 Task: Find a place to stay in Berroughia, Algeria from 12th to 16th July for 8 guests, with a price range of ₹10,000 to ₹16,000, and amenities including WiFi, free parking, and TV.
Action: Mouse moved to (505, 100)
Screenshot: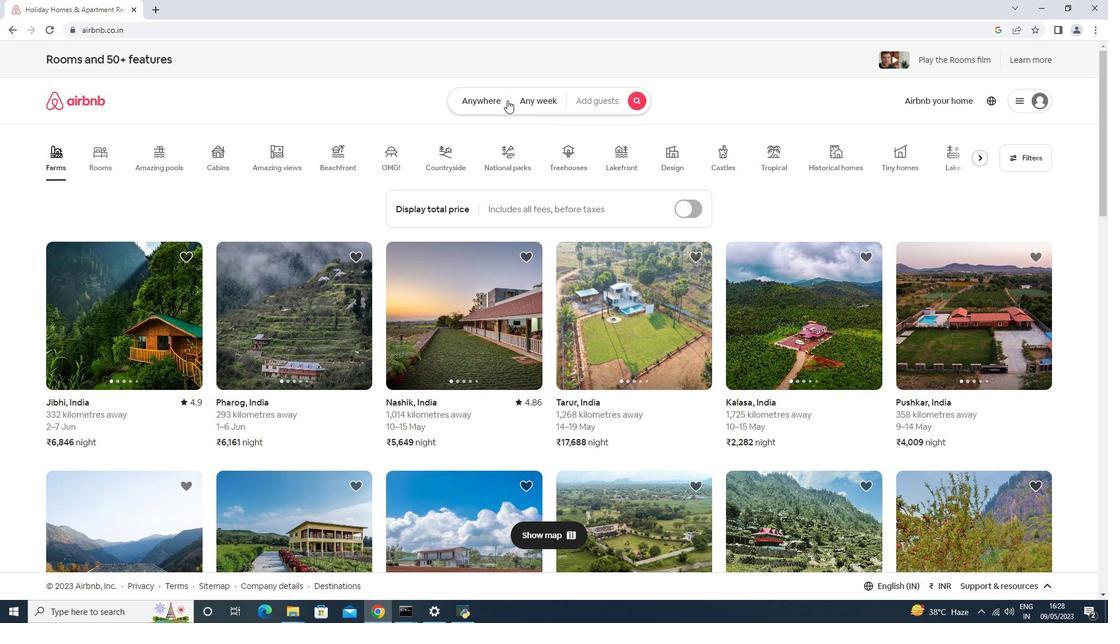 
Action: Mouse pressed left at (505, 100)
Screenshot: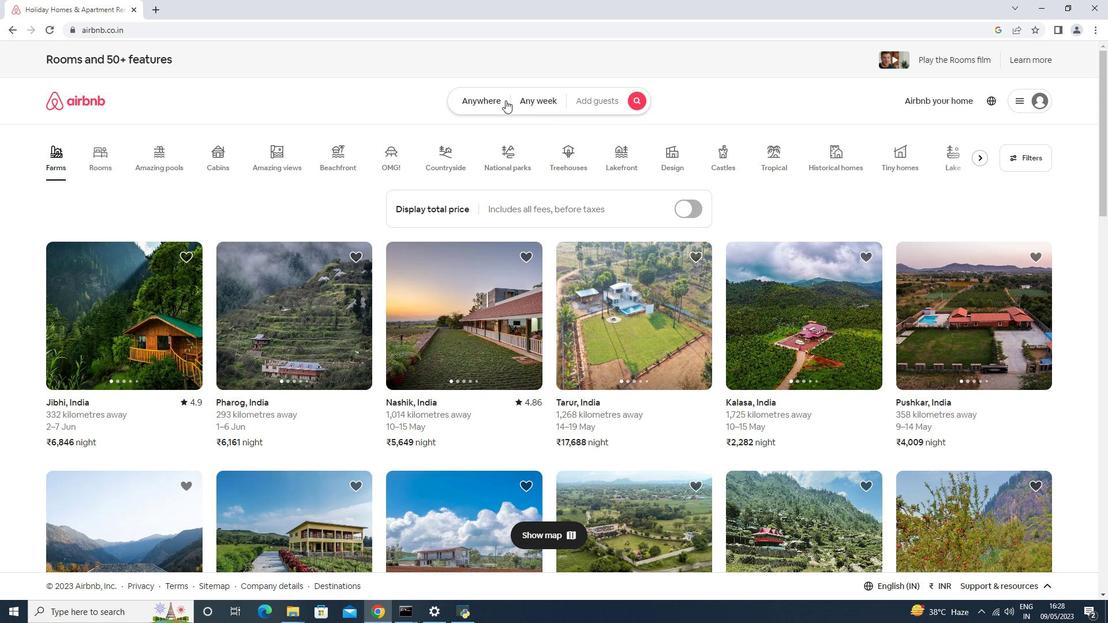
Action: Mouse moved to (421, 147)
Screenshot: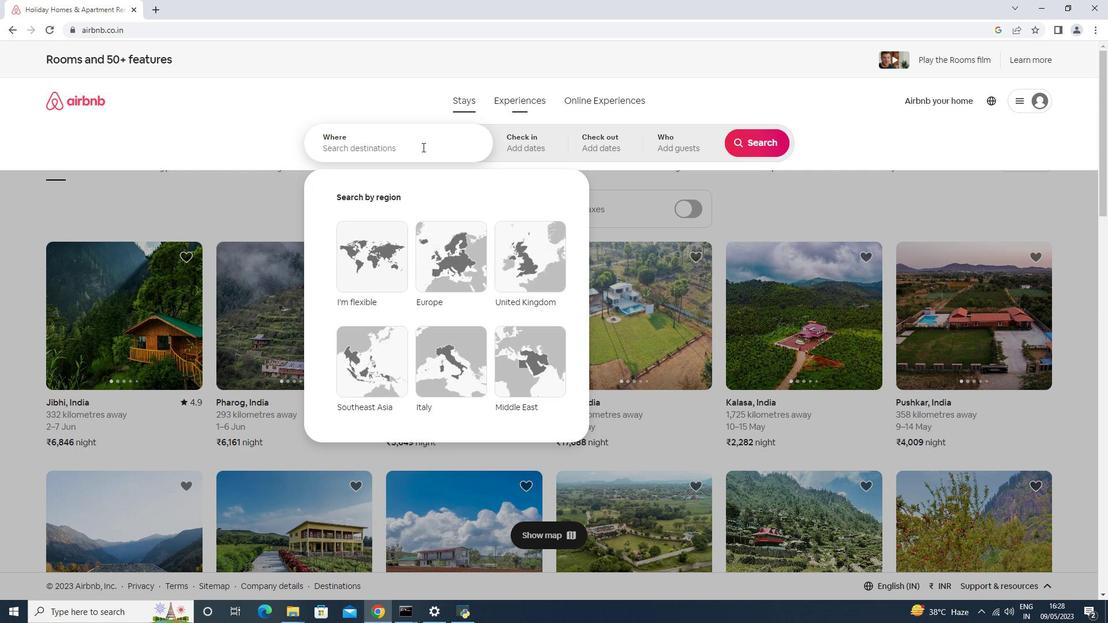
Action: Mouse pressed left at (421, 147)
Screenshot: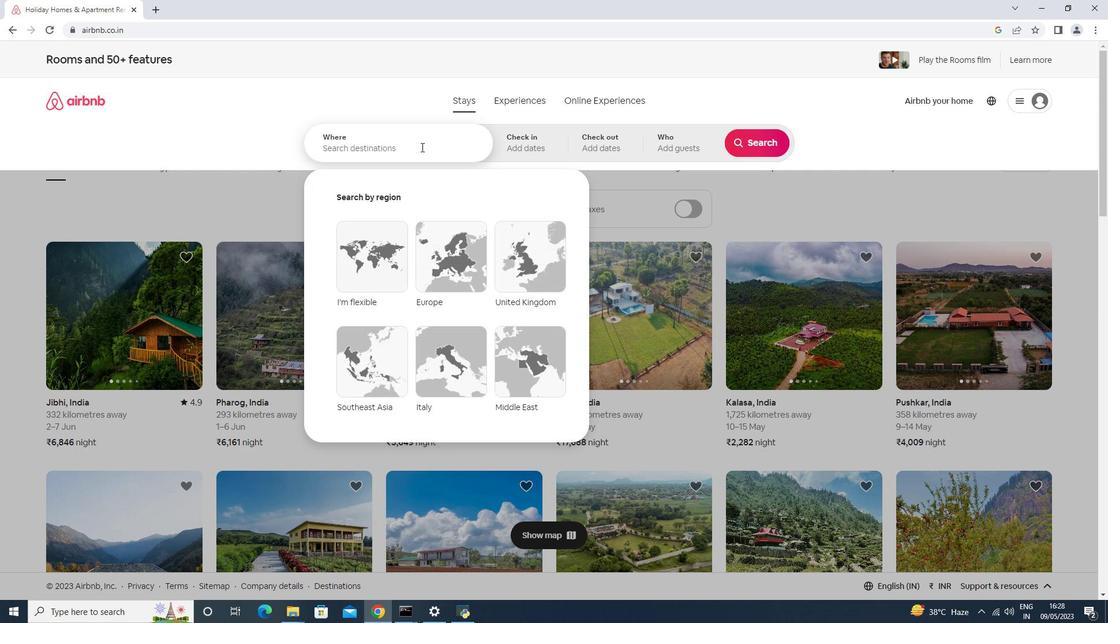 
Action: Key pressed <Key.shift>Berroughj<Key.backspace>ia,<Key.space><Key.shift><Key.shift><Key.shift><Key.shift><Key.shift><Key.shift><Key.shift>Algeria<Key.down><Key.enter>
Screenshot: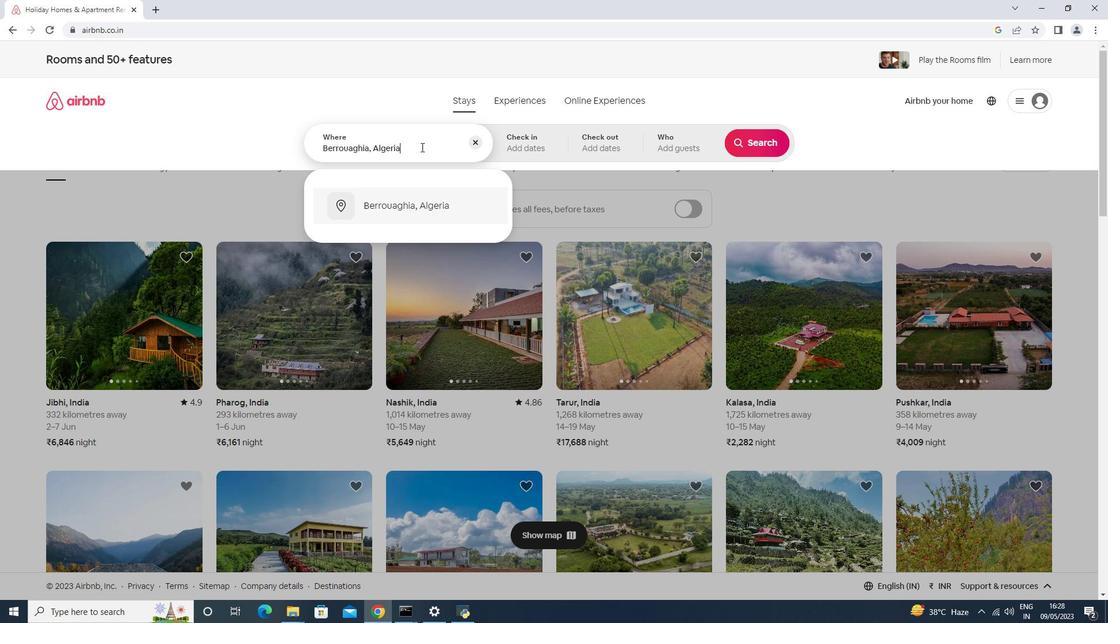 
Action: Mouse moved to (749, 236)
Screenshot: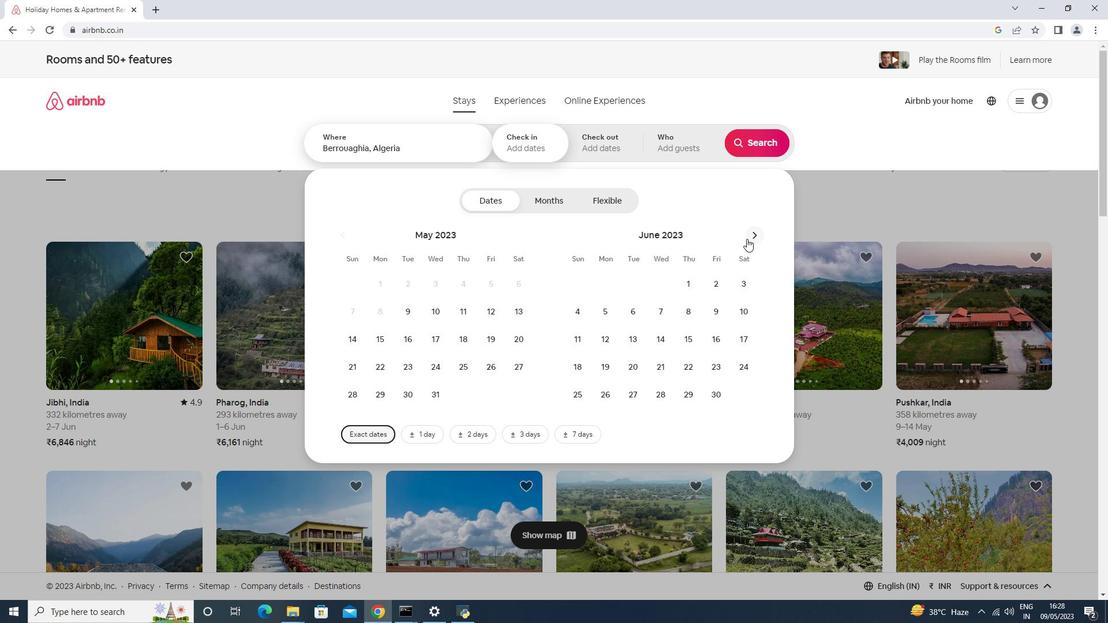 
Action: Mouse pressed left at (749, 236)
Screenshot: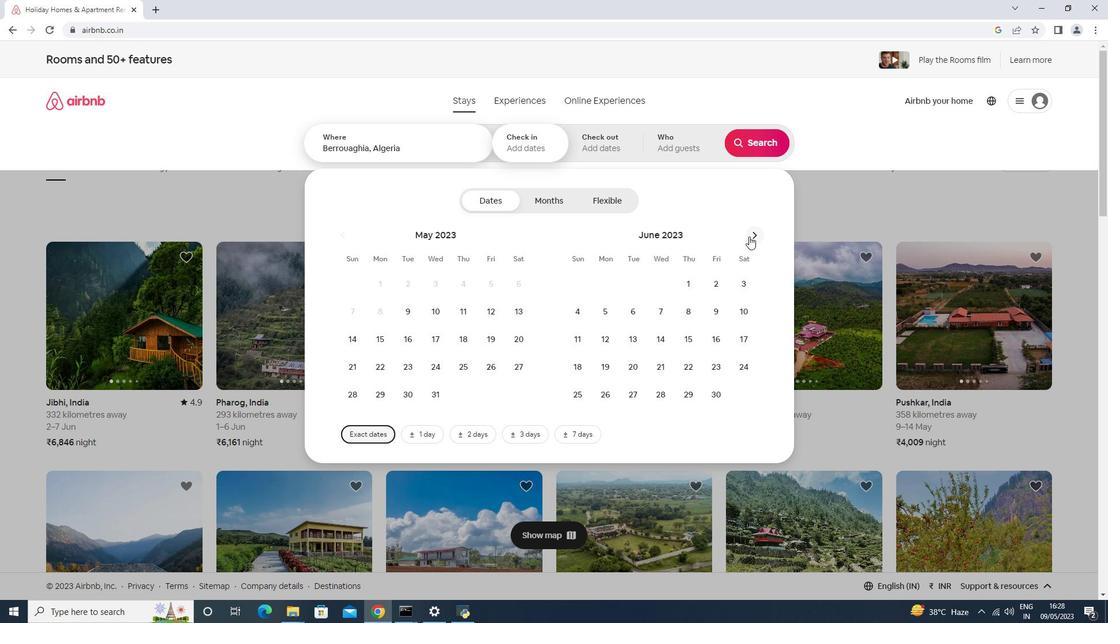 
Action: Mouse moved to (652, 336)
Screenshot: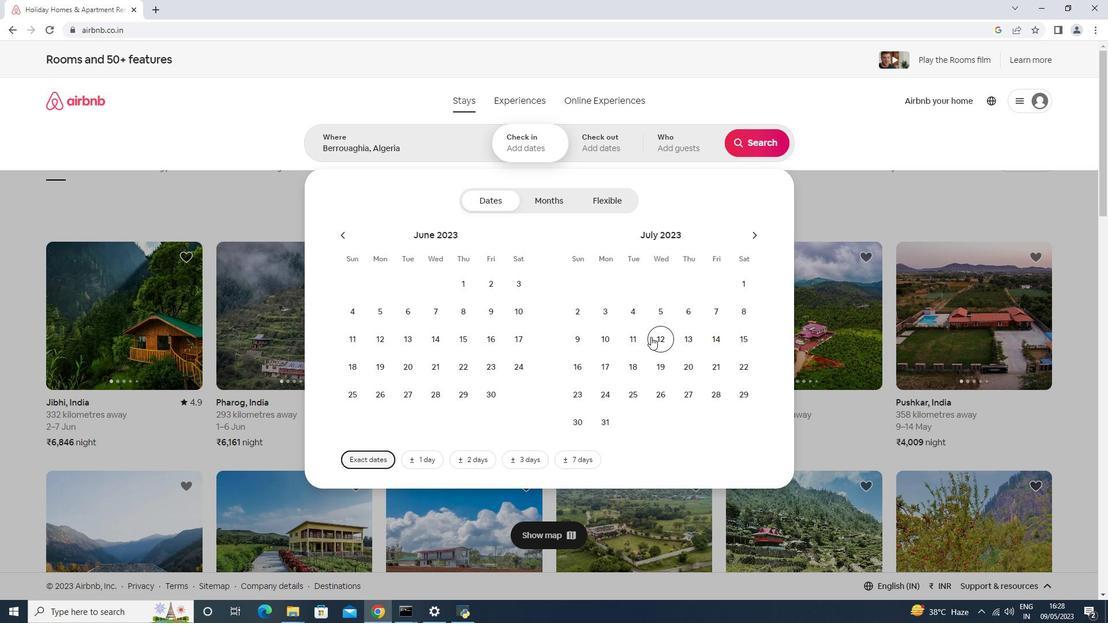 
Action: Mouse pressed left at (652, 336)
Screenshot: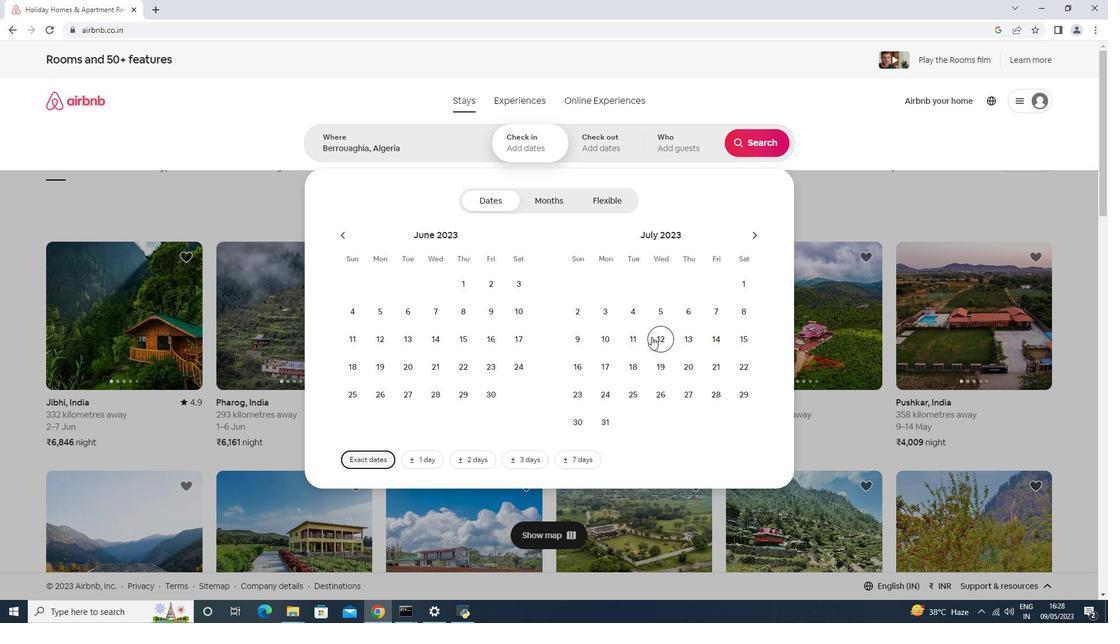 
Action: Mouse moved to (569, 361)
Screenshot: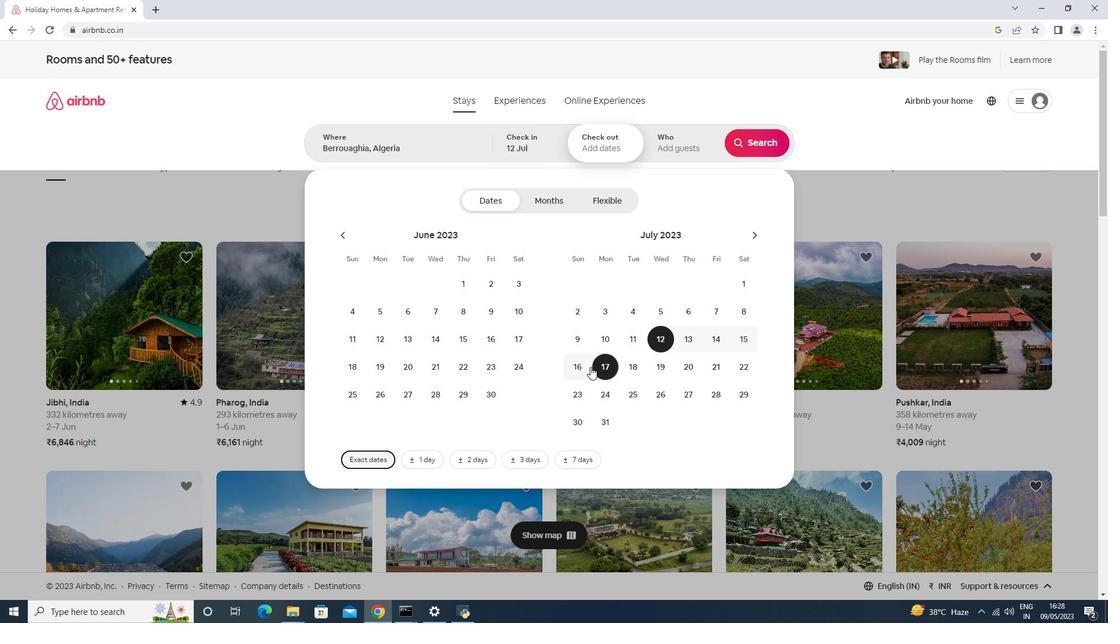 
Action: Mouse pressed left at (569, 361)
Screenshot: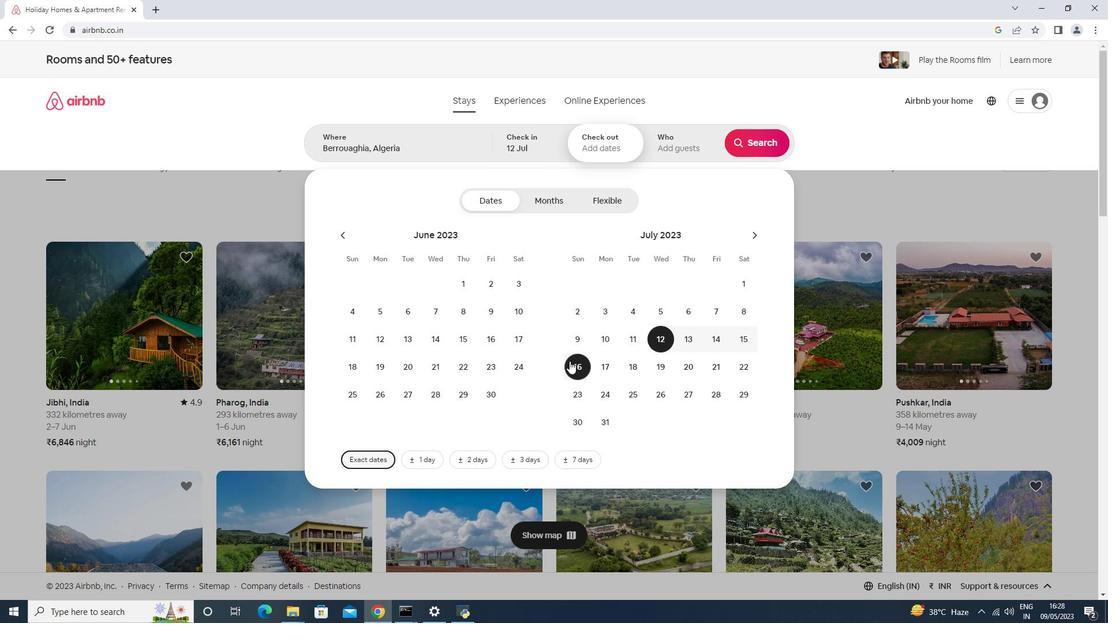 
Action: Mouse moved to (672, 152)
Screenshot: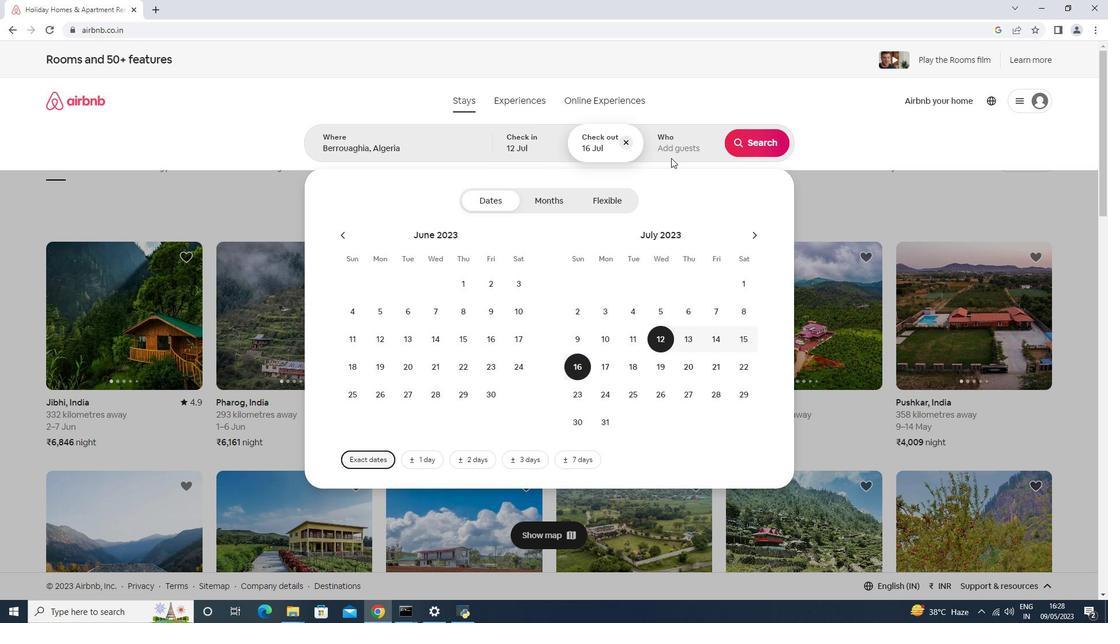 
Action: Mouse pressed left at (672, 152)
Screenshot: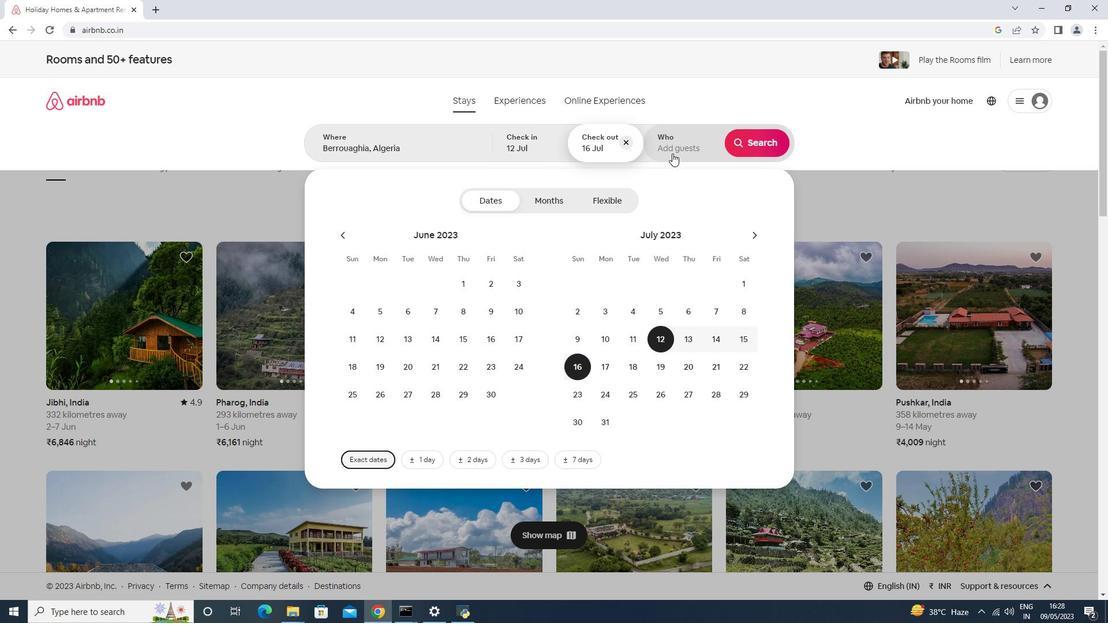 
Action: Mouse moved to (764, 203)
Screenshot: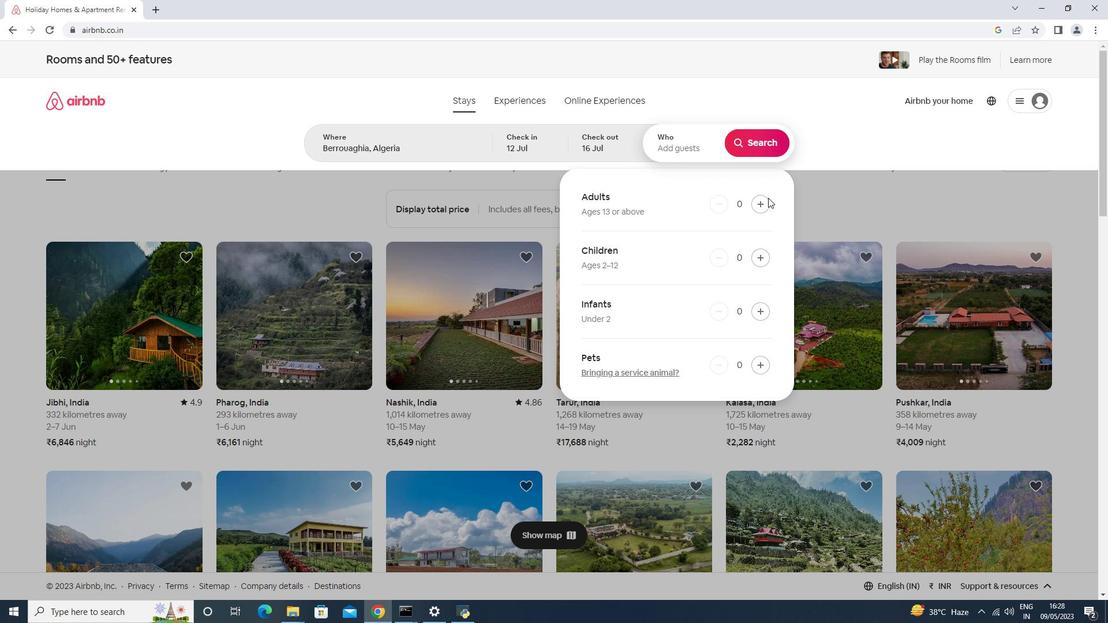 
Action: Mouse pressed left at (764, 203)
Screenshot: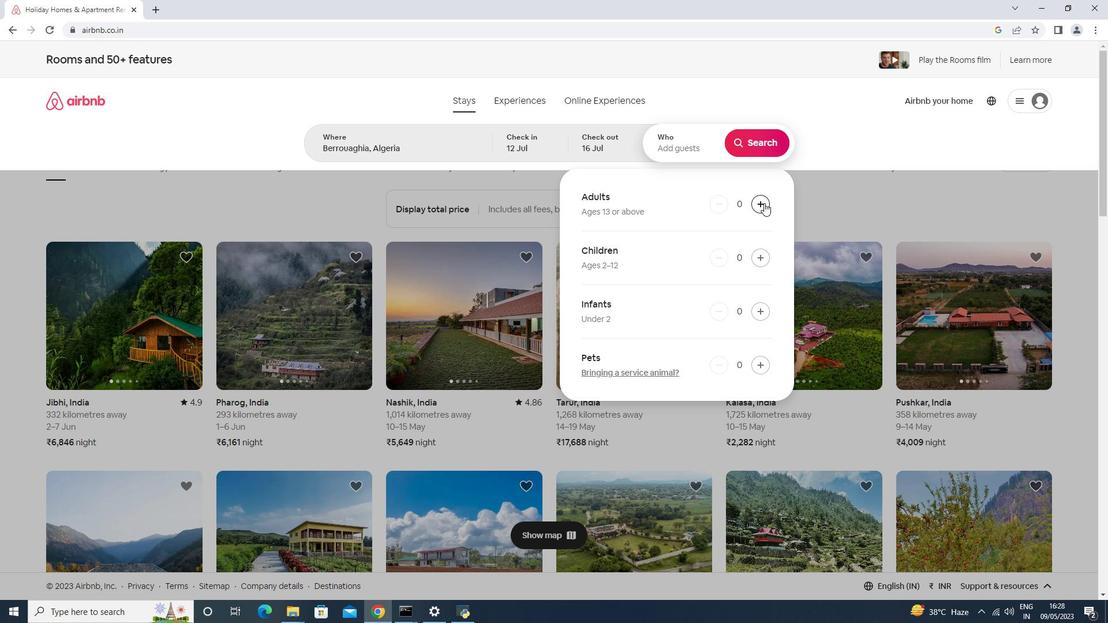 
Action: Mouse pressed left at (764, 203)
Screenshot: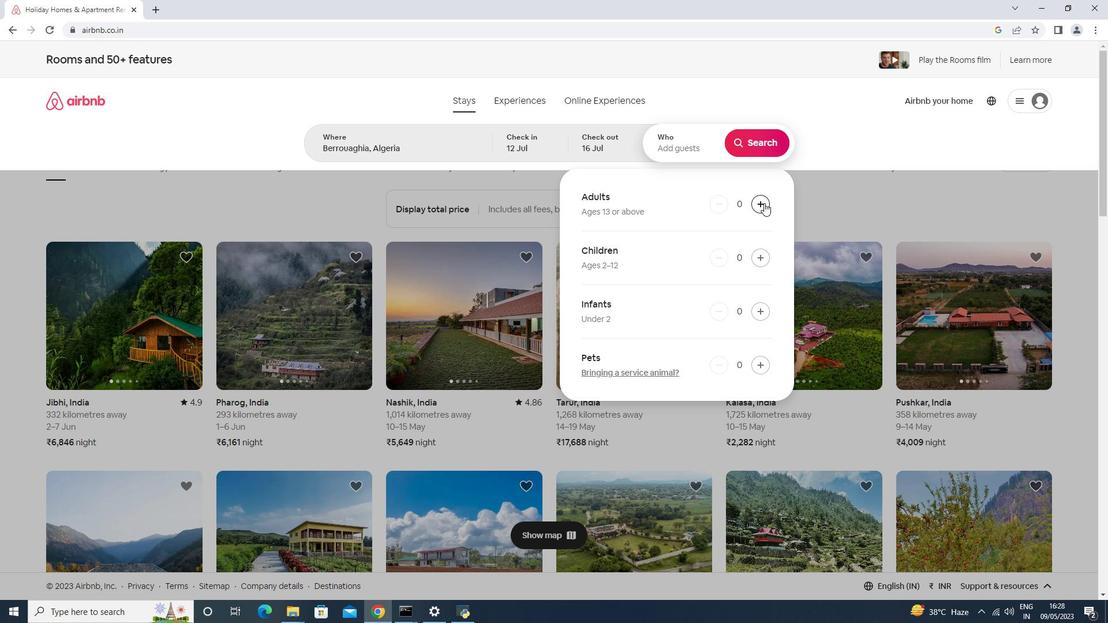 
Action: Mouse pressed left at (764, 203)
Screenshot: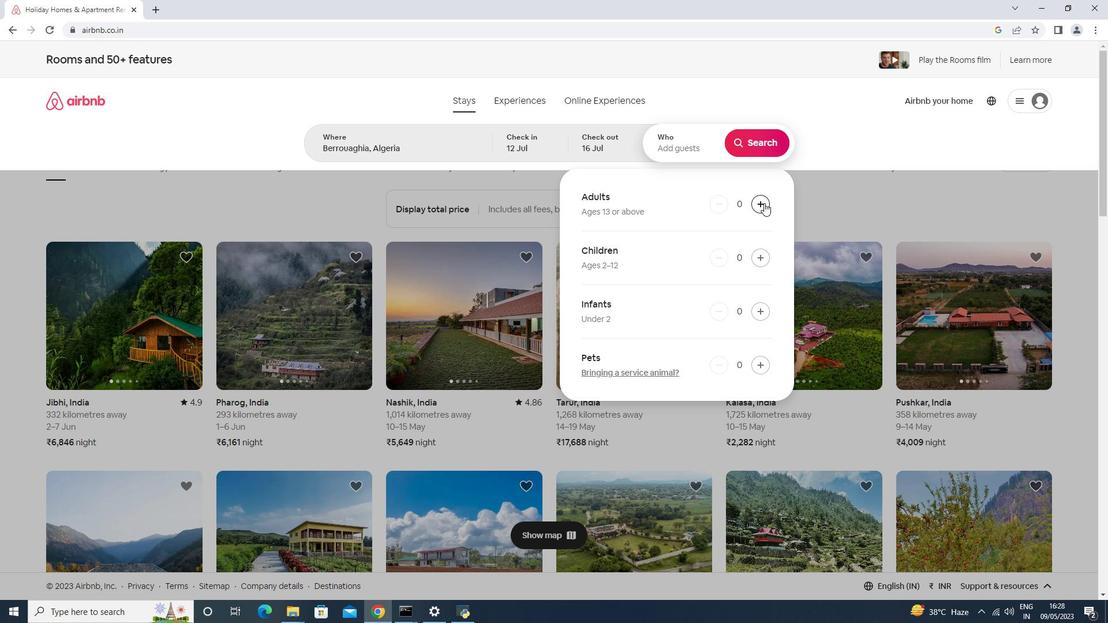
Action: Mouse pressed left at (764, 203)
Screenshot: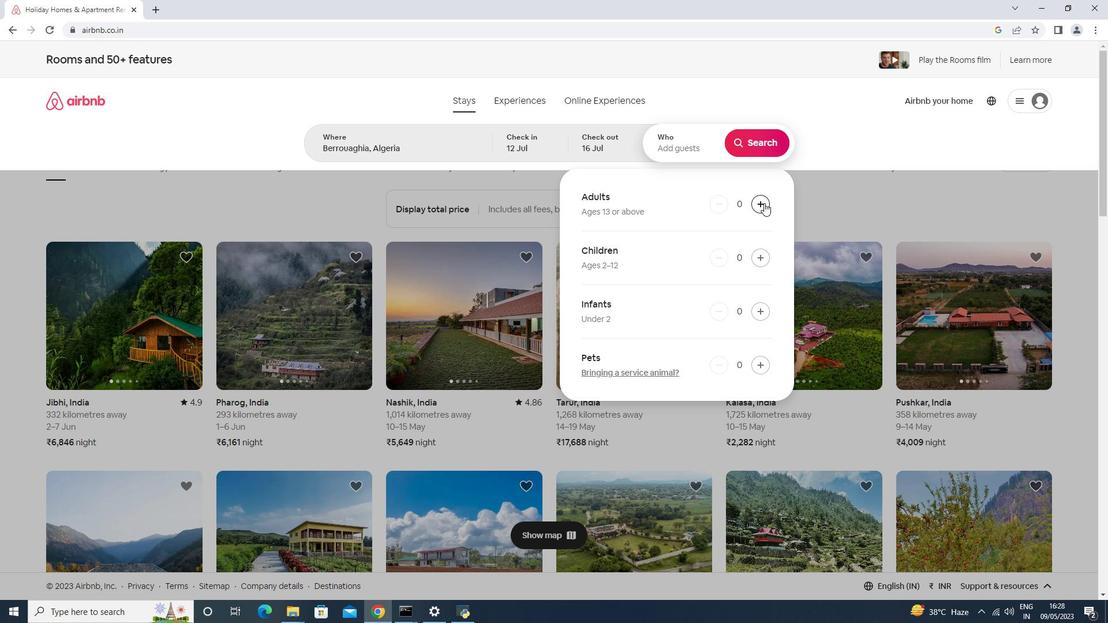 
Action: Mouse pressed left at (764, 203)
Screenshot: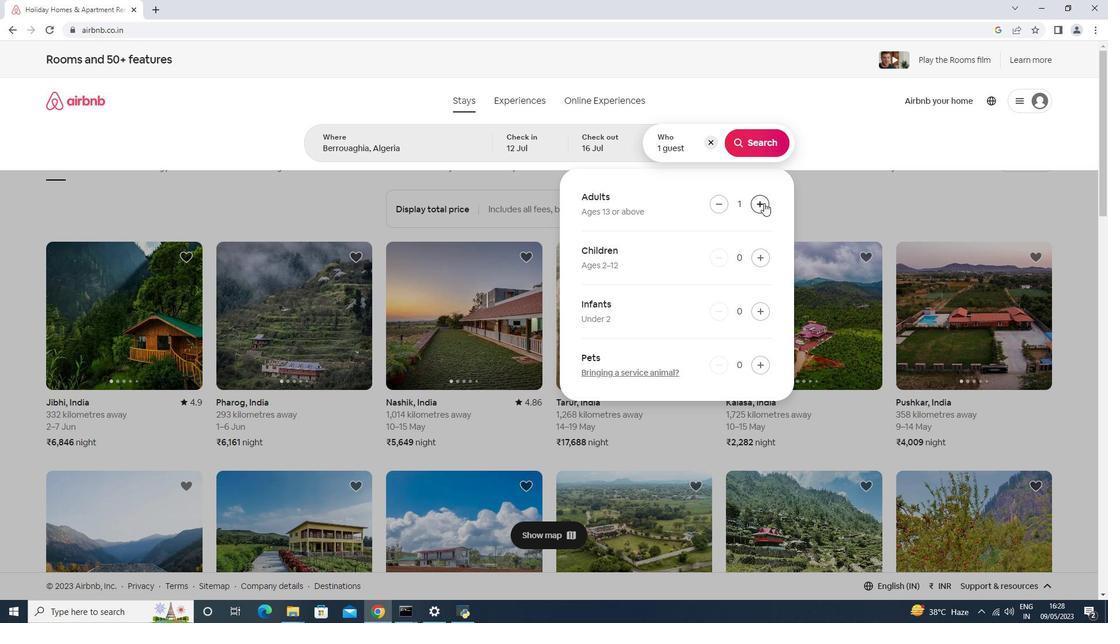 
Action: Mouse pressed left at (764, 203)
Screenshot: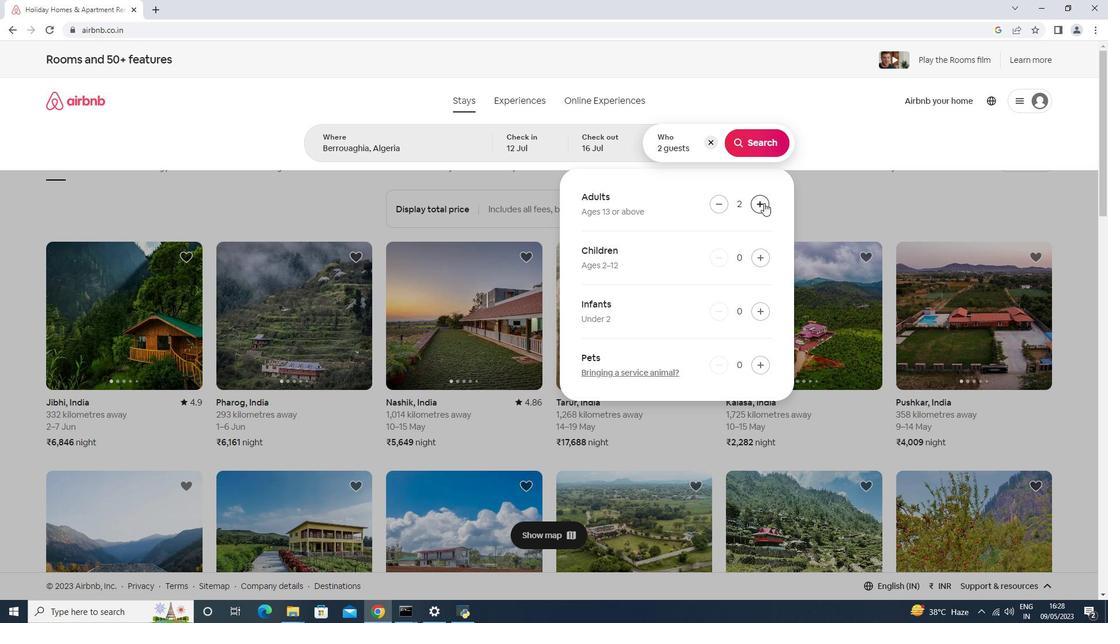 
Action: Mouse pressed left at (764, 203)
Screenshot: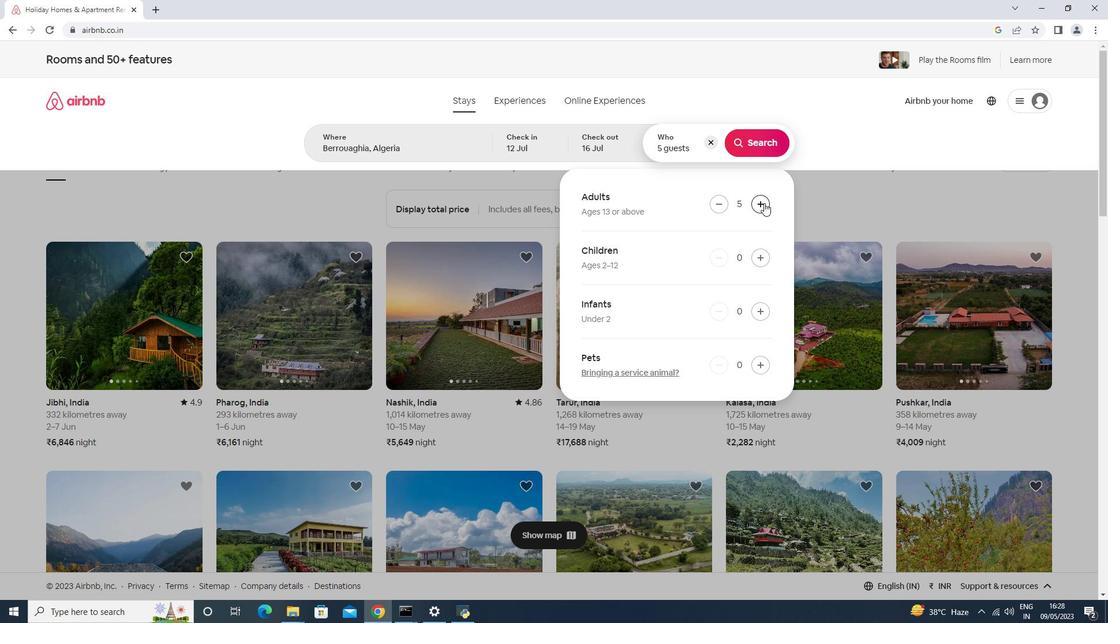 
Action: Mouse pressed left at (764, 203)
Screenshot: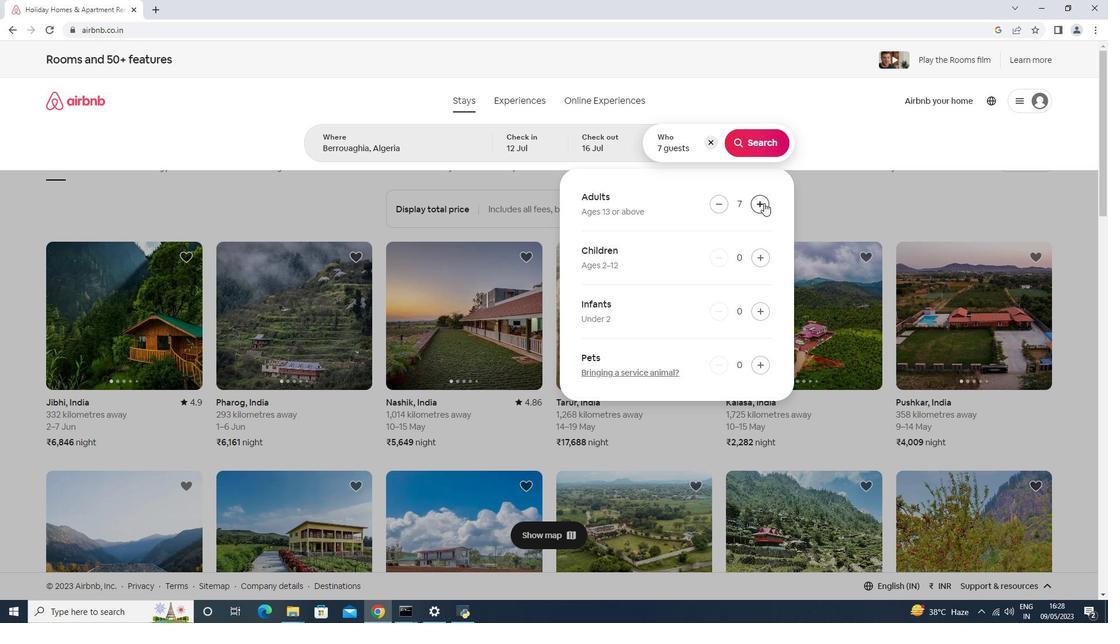 
Action: Mouse moved to (759, 148)
Screenshot: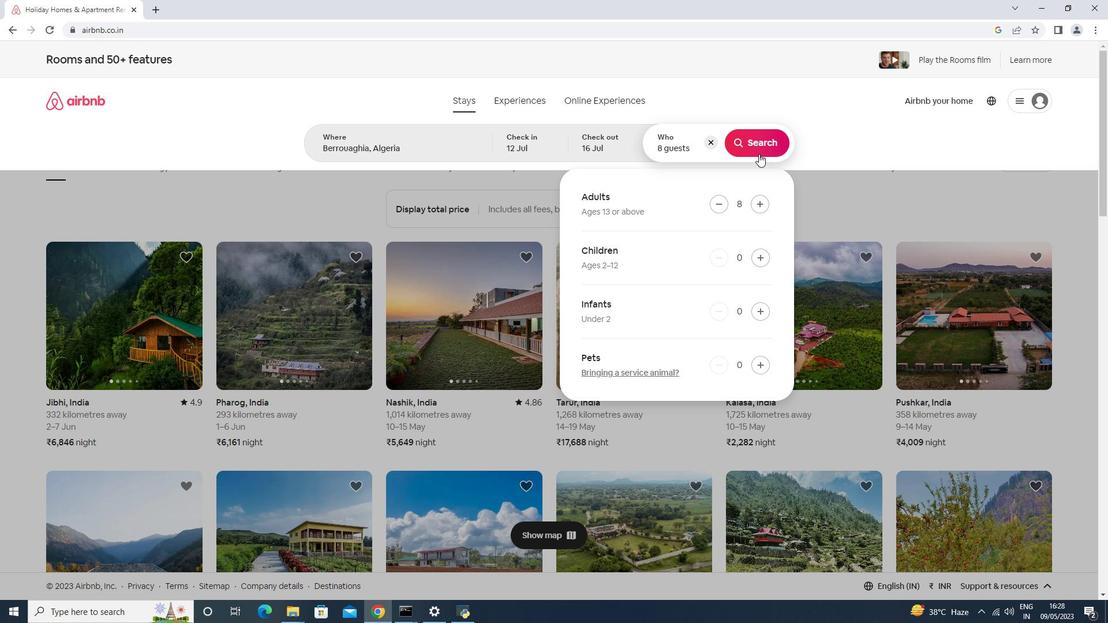 
Action: Mouse pressed left at (759, 148)
Screenshot: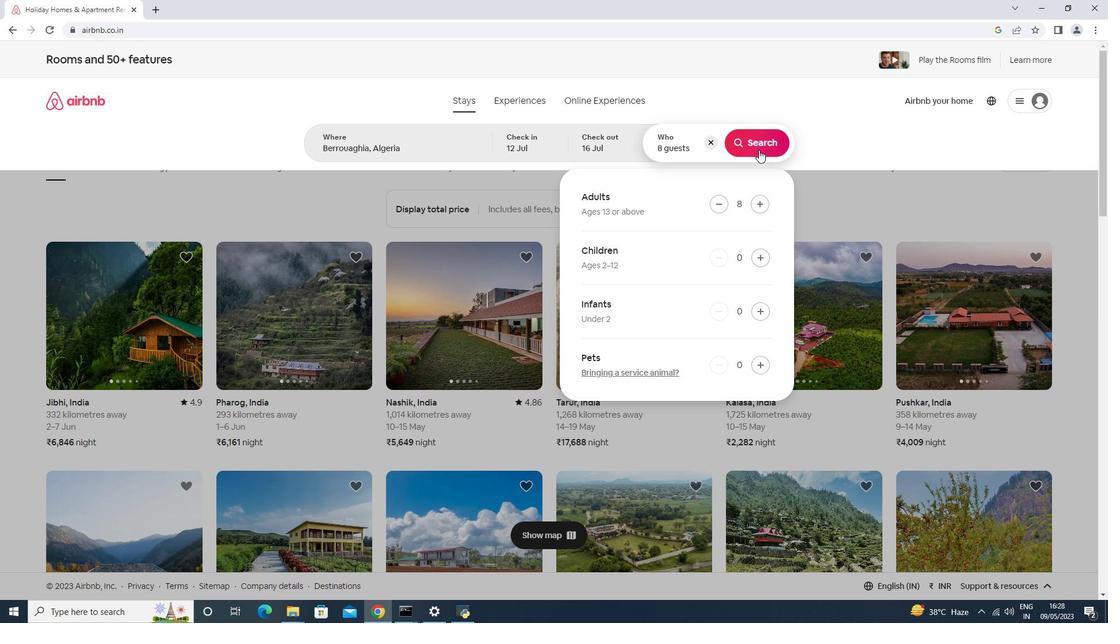 
Action: Mouse moved to (1058, 114)
Screenshot: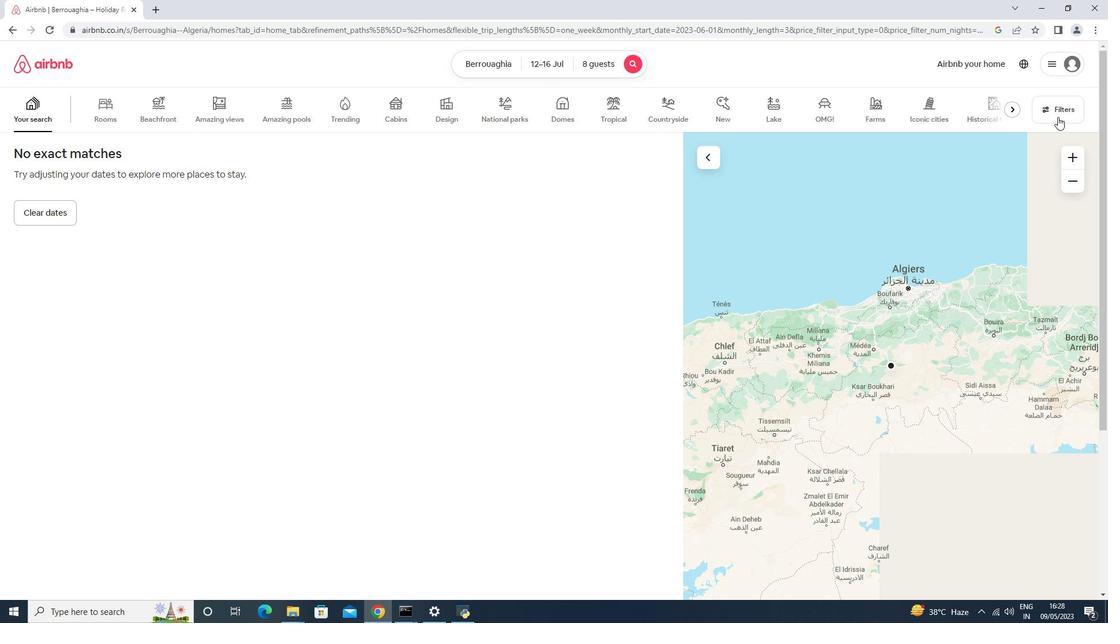 
Action: Mouse pressed left at (1058, 114)
Screenshot: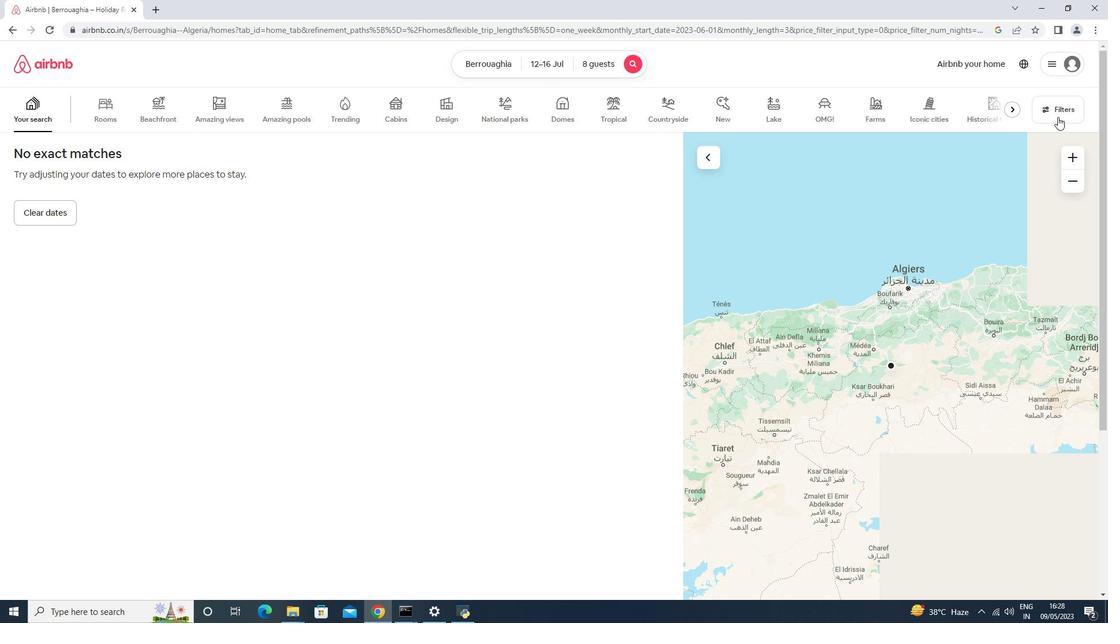 
Action: Mouse moved to (473, 396)
Screenshot: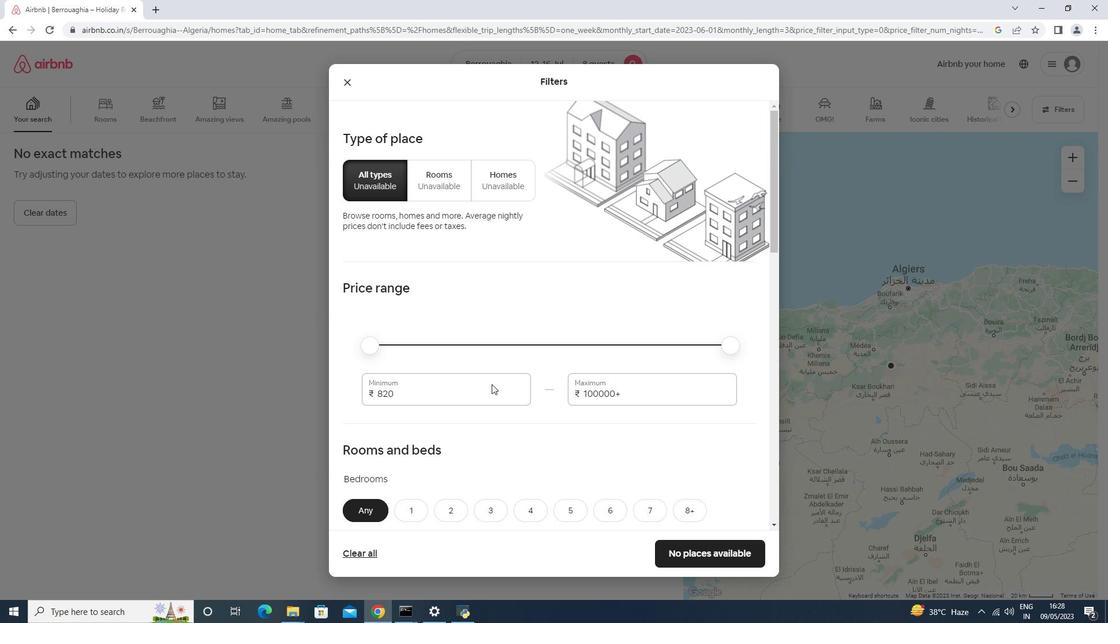 
Action: Mouse pressed left at (473, 396)
Screenshot: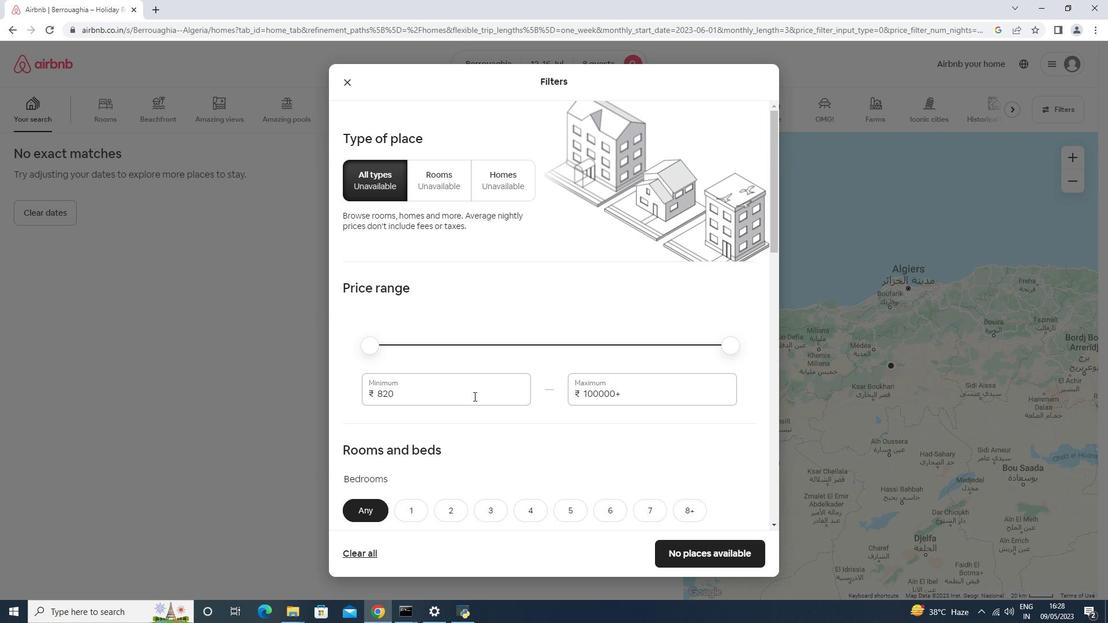 
Action: Key pressed <Key.backspace><Key.backspace><Key.backspace><Key.backspace>10000<Key.tab>16000<Key.backspace>
Screenshot: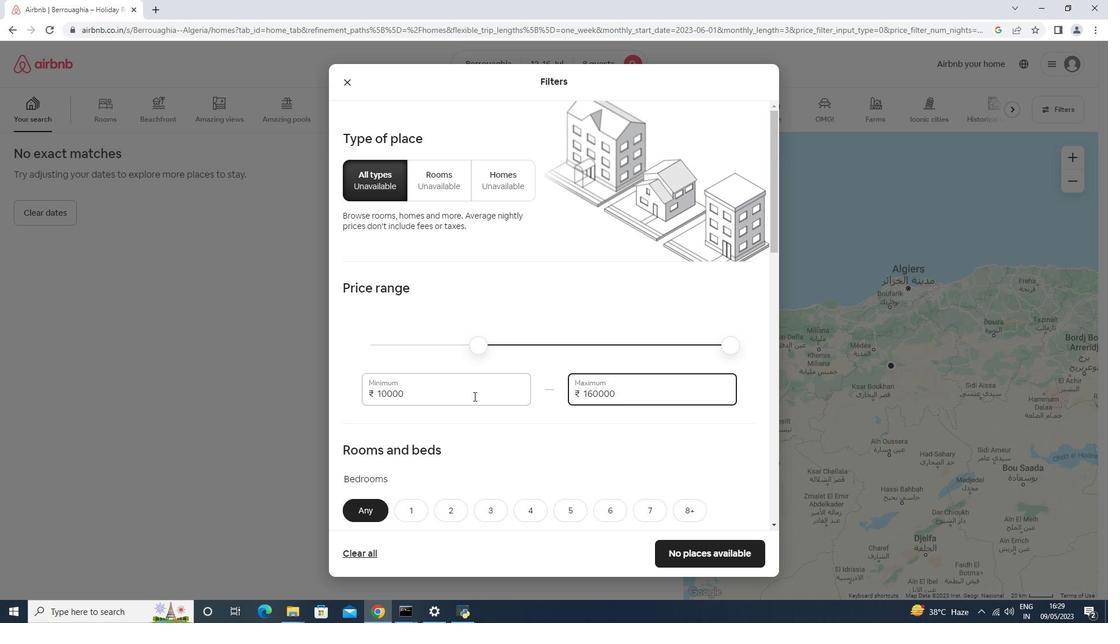 
Action: Mouse scrolled (473, 396) with delta (0, 0)
Screenshot: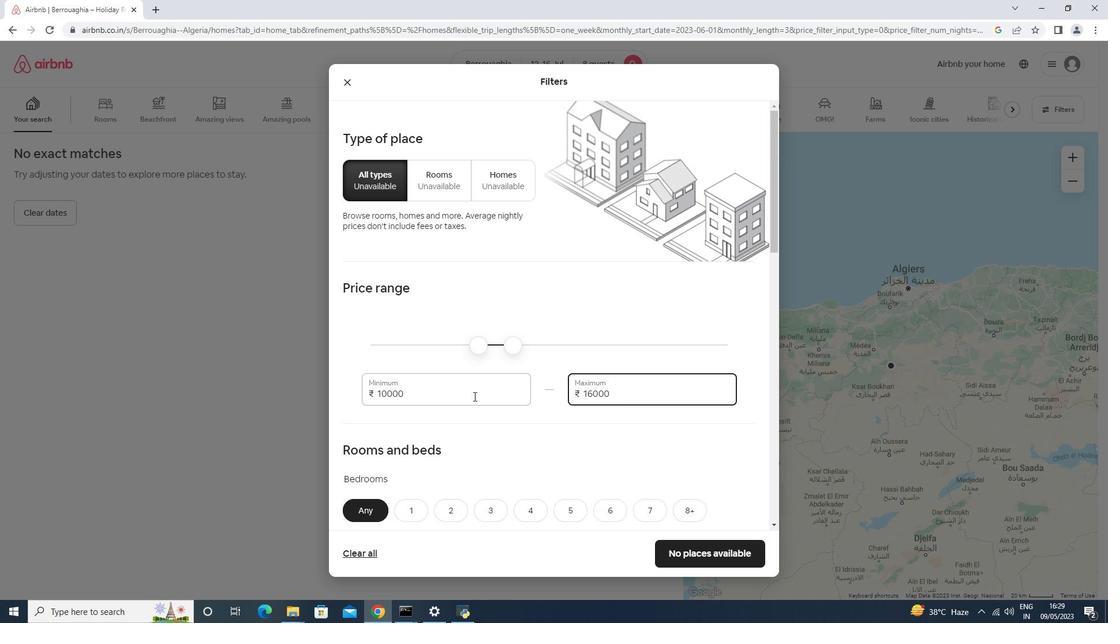 
Action: Mouse scrolled (473, 396) with delta (0, 0)
Screenshot: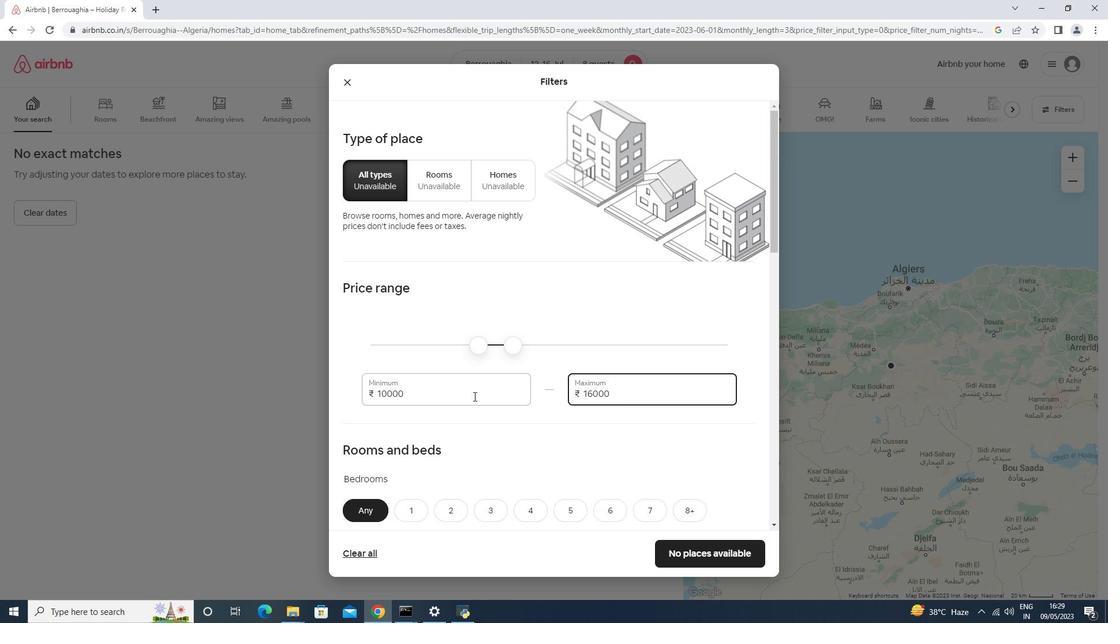 
Action: Mouse scrolled (473, 396) with delta (0, 0)
Screenshot: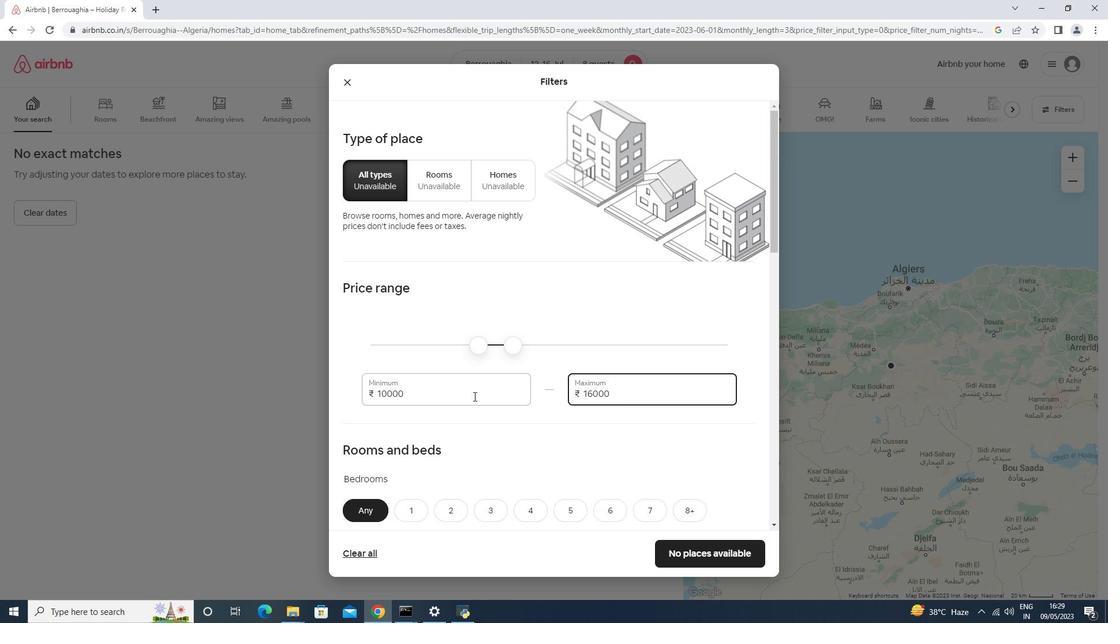 
Action: Mouse scrolled (473, 396) with delta (0, 0)
Screenshot: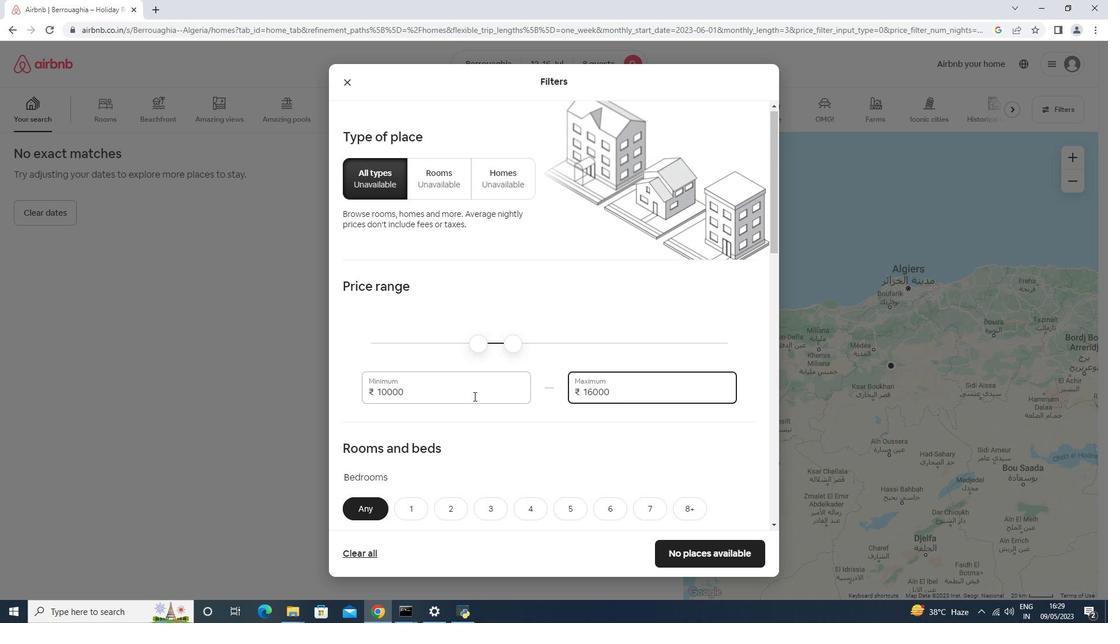 
Action: Mouse moved to (701, 282)
Screenshot: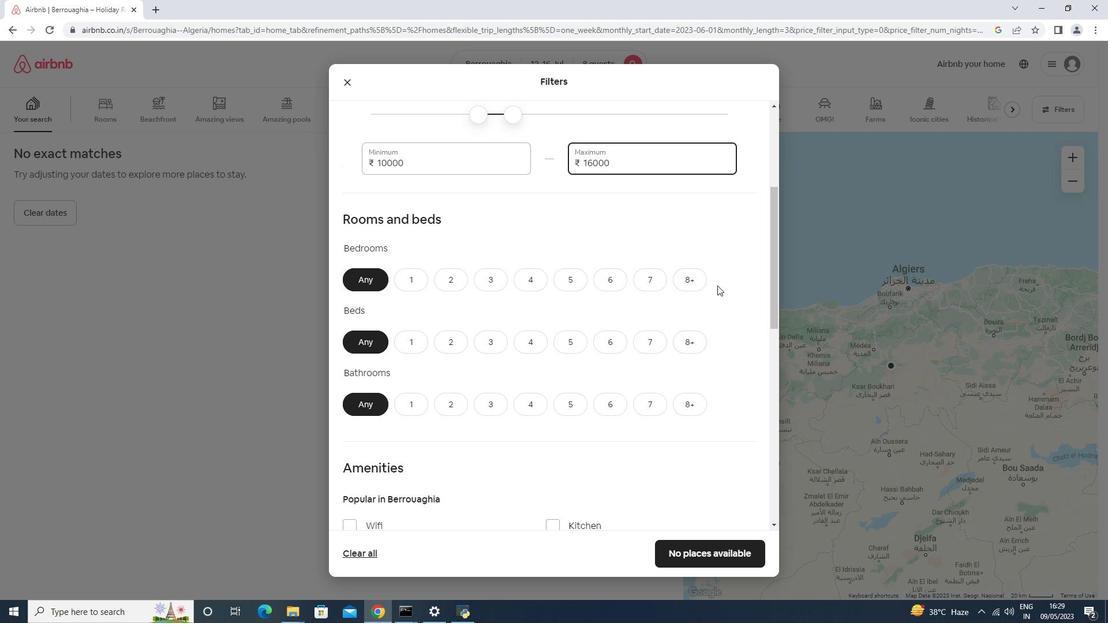 
Action: Mouse pressed left at (701, 282)
Screenshot: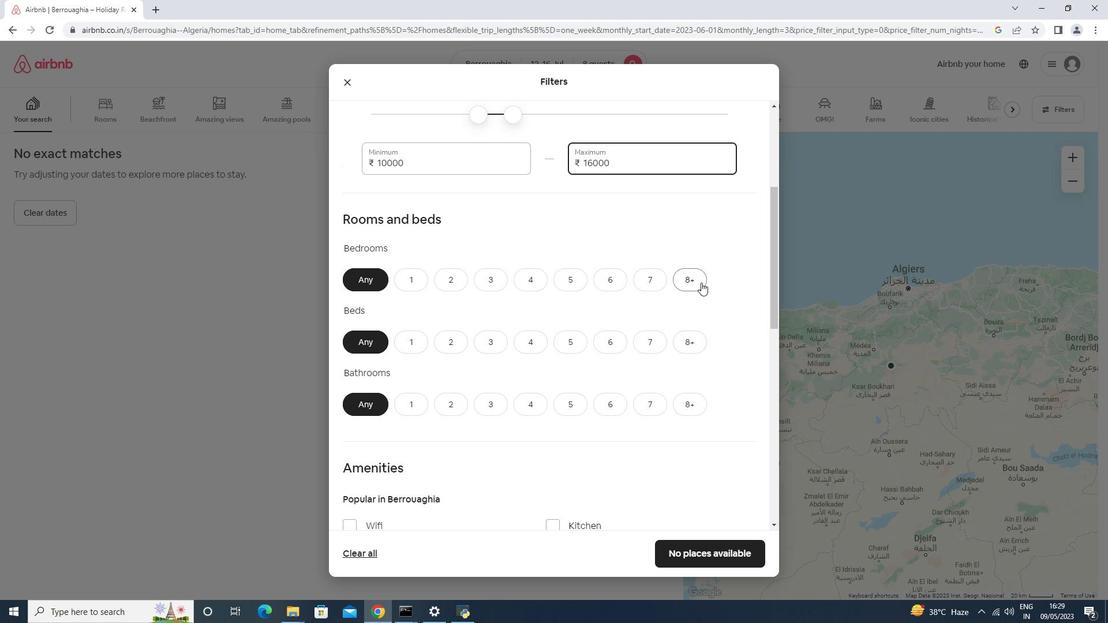 
Action: Mouse moved to (681, 402)
Screenshot: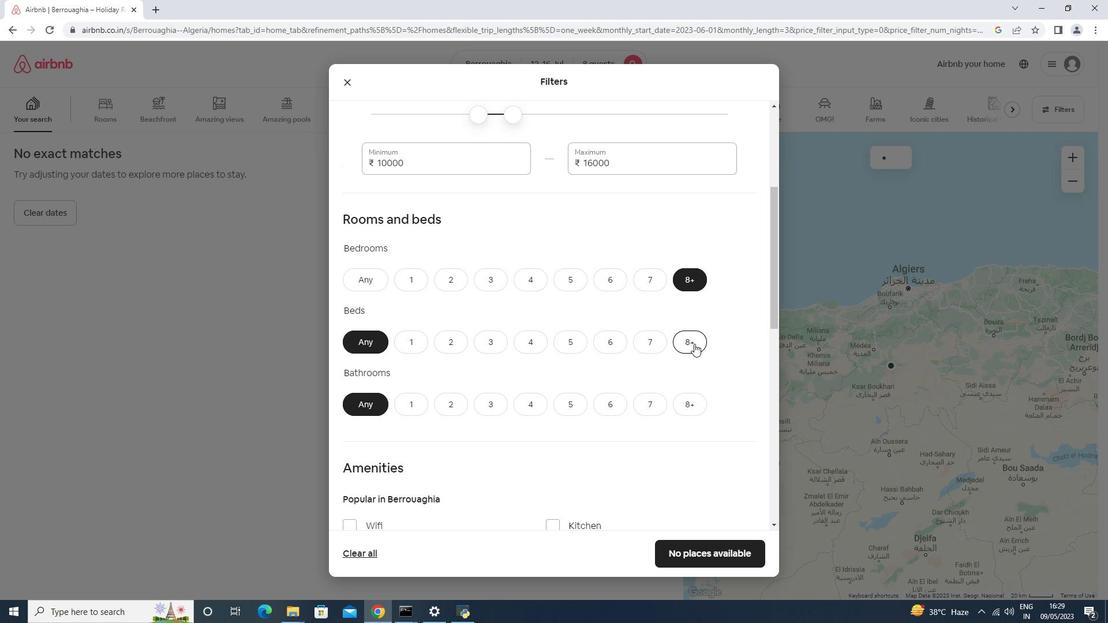 
Action: Mouse pressed left at (692, 348)
Screenshot: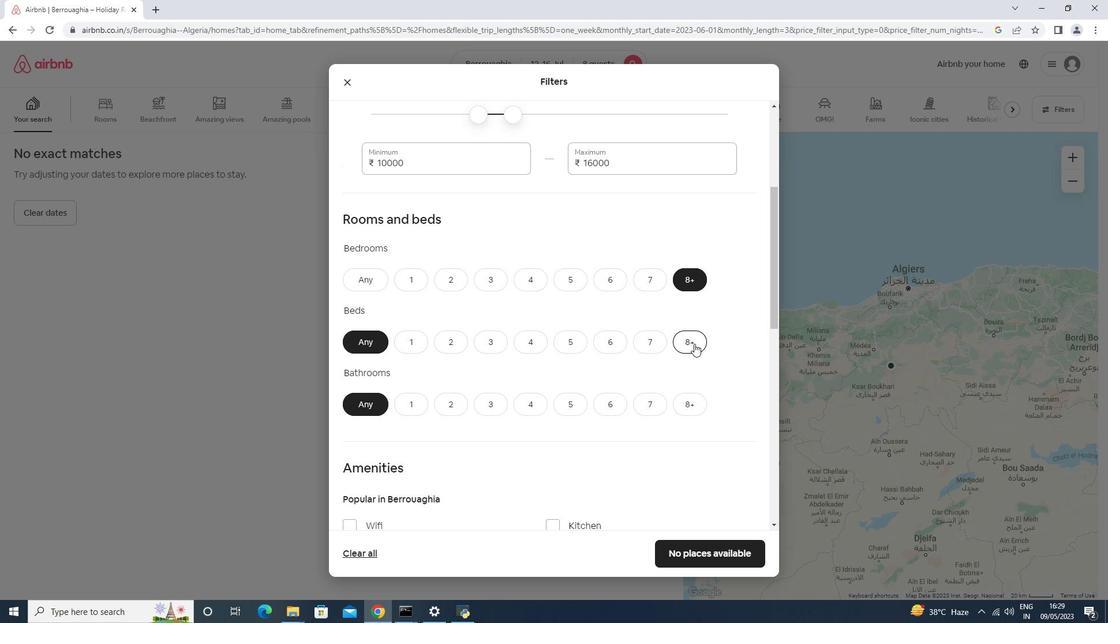 
Action: Mouse moved to (680, 413)
Screenshot: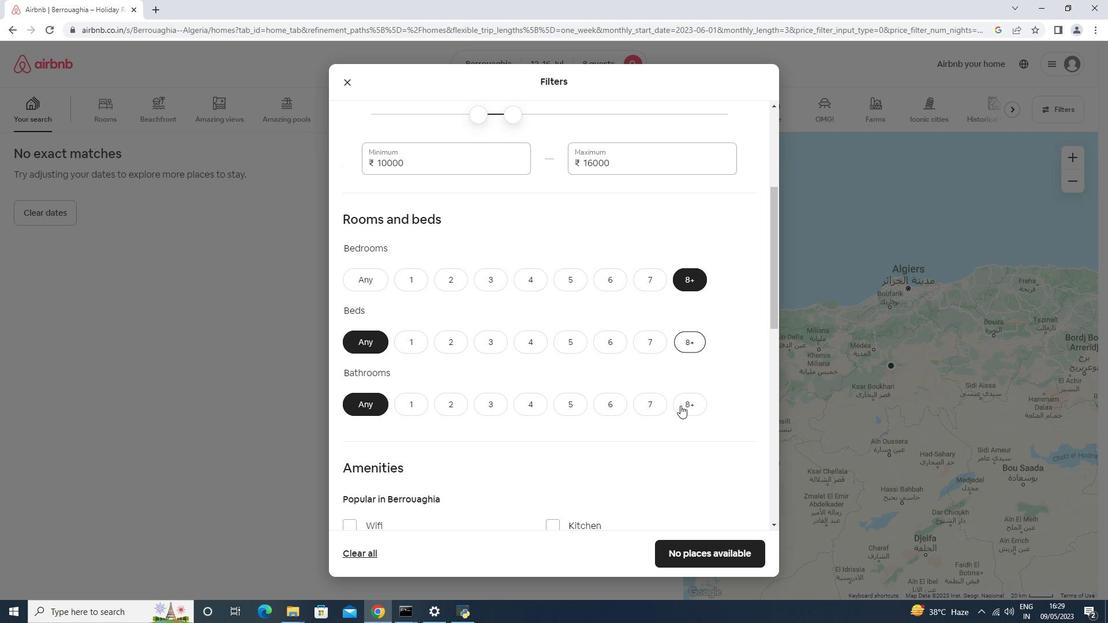 
Action: Mouse pressed left at (680, 413)
Screenshot: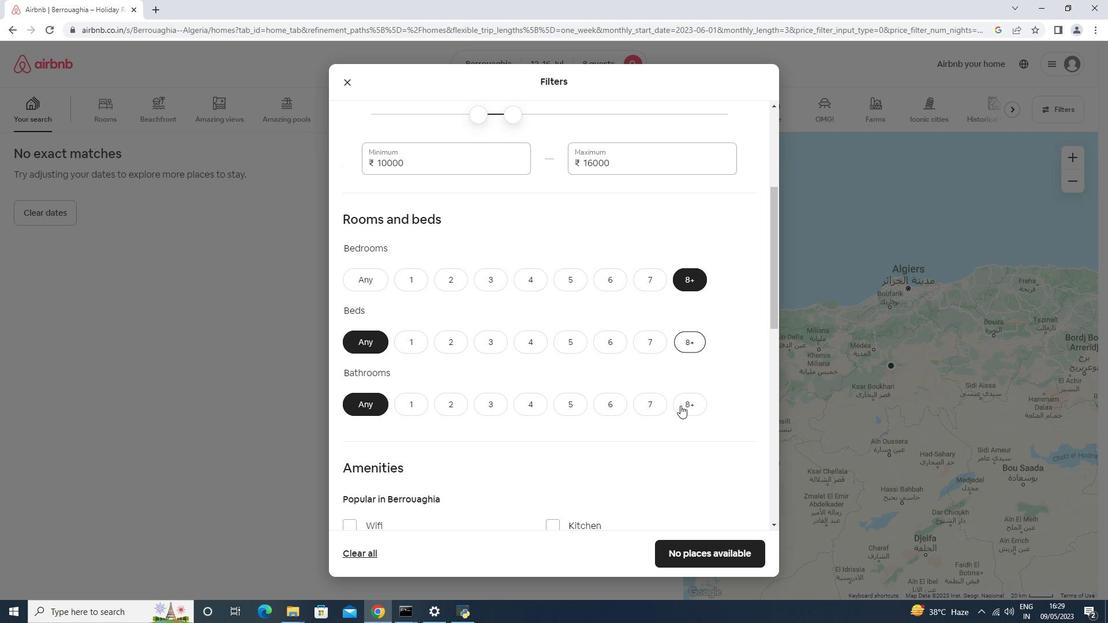 
Action: Mouse scrolled (680, 412) with delta (0, 0)
Screenshot: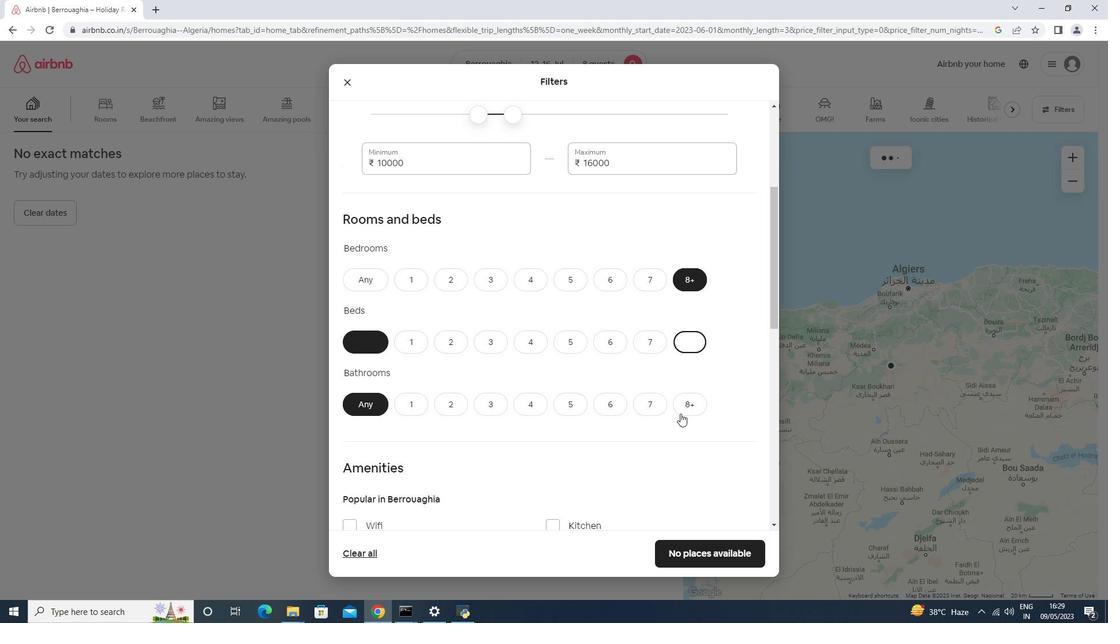 
Action: Mouse scrolled (680, 412) with delta (0, 0)
Screenshot: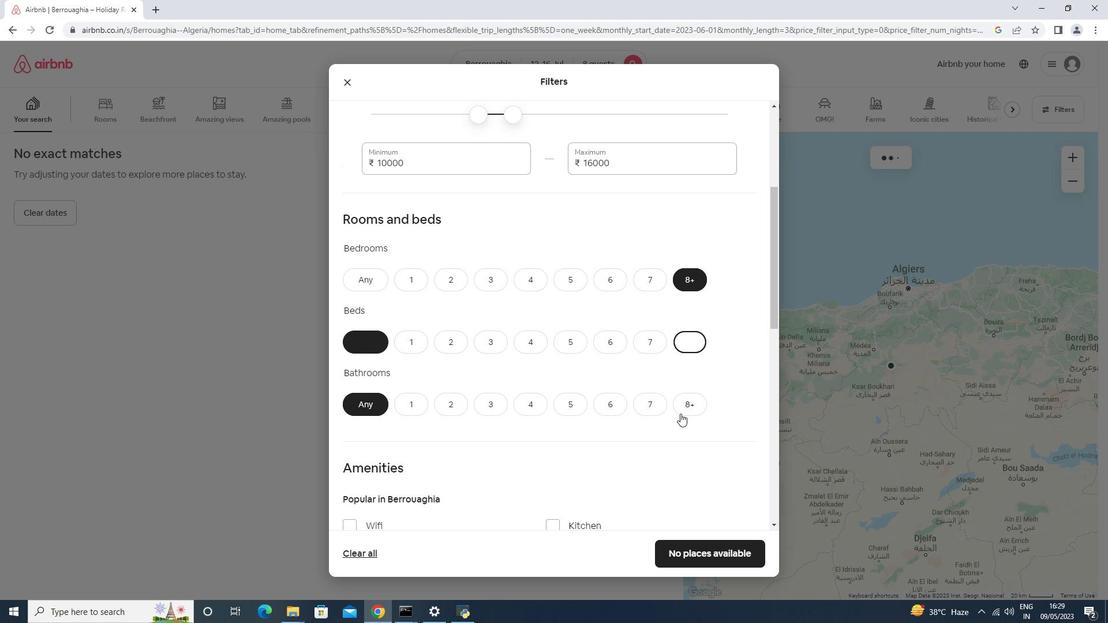 
Action: Mouse scrolled (680, 412) with delta (0, 0)
Screenshot: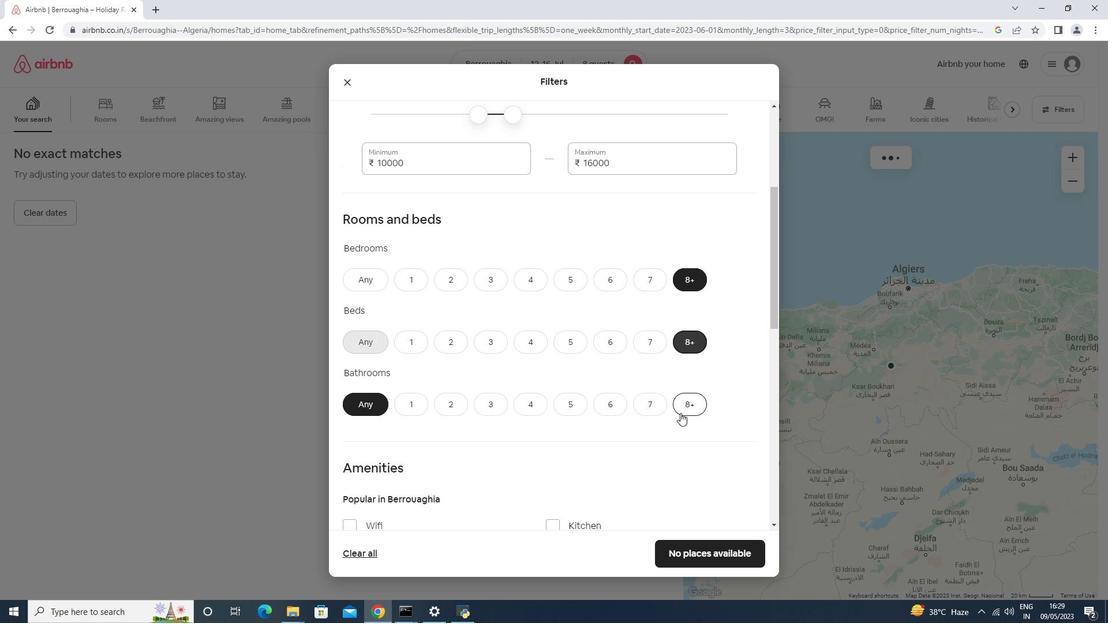 
Action: Mouse moved to (375, 379)
Screenshot: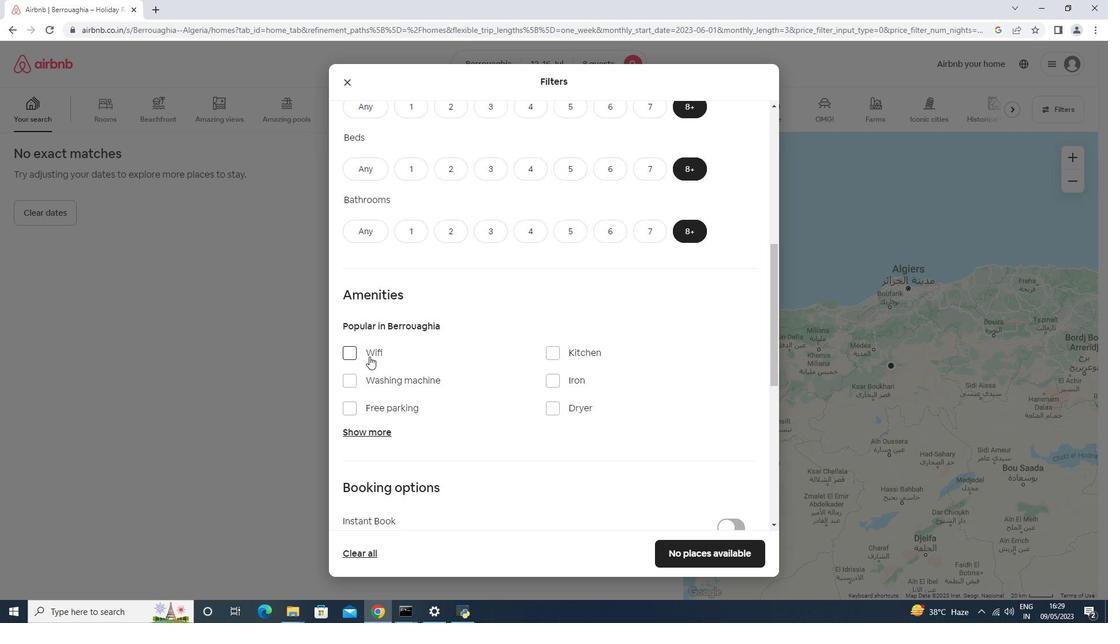 
Action: Mouse pressed left at (371, 355)
Screenshot: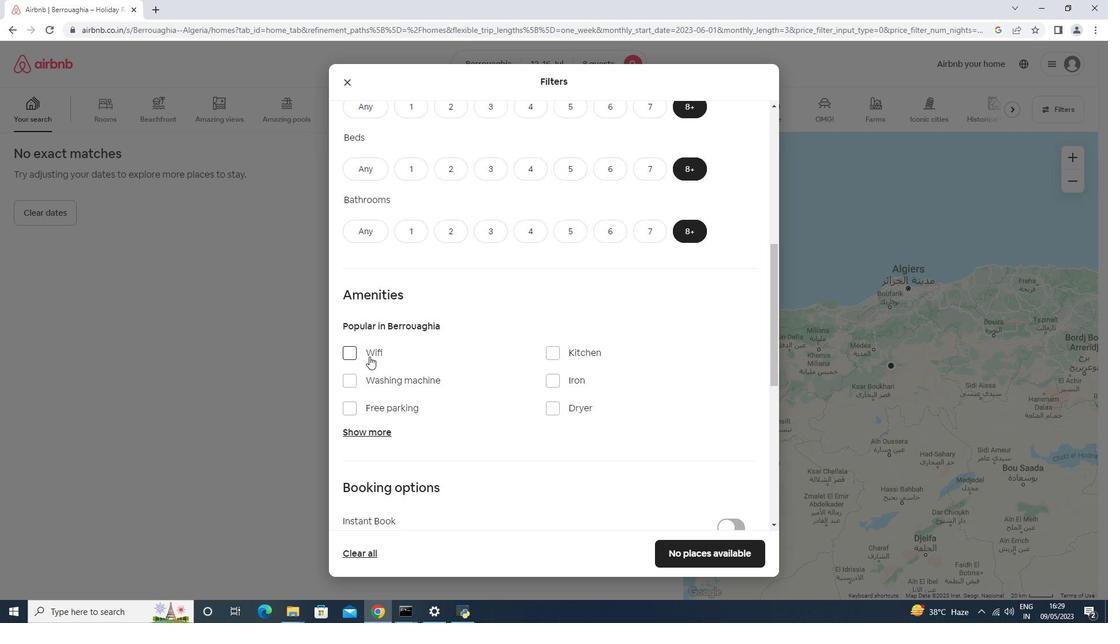 
Action: Mouse moved to (375, 401)
Screenshot: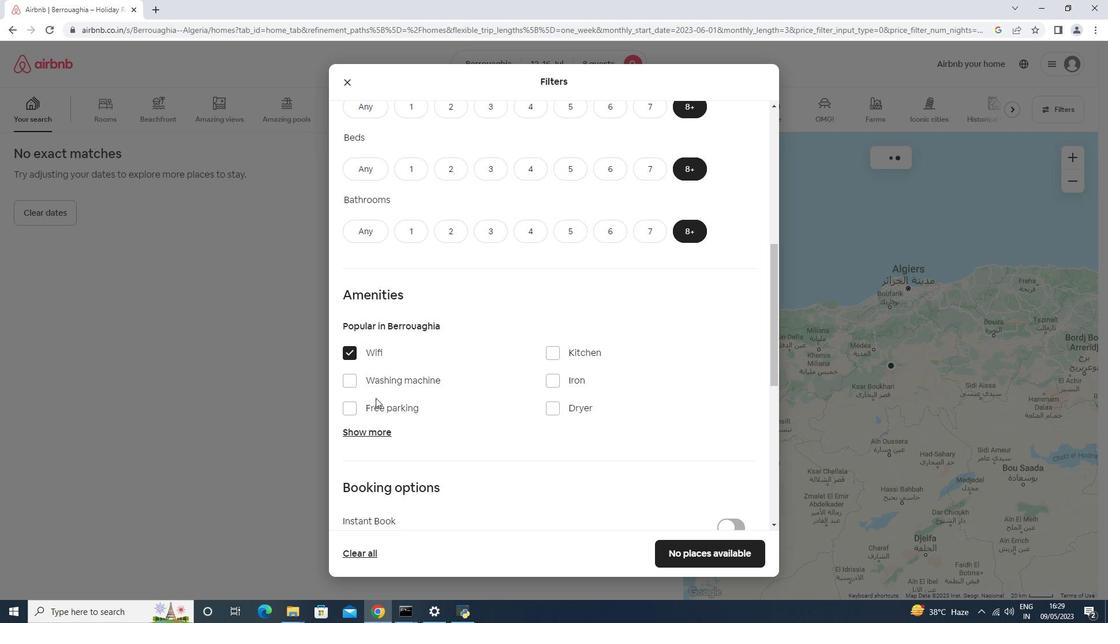 
Action: Mouse pressed left at (375, 401)
Screenshot: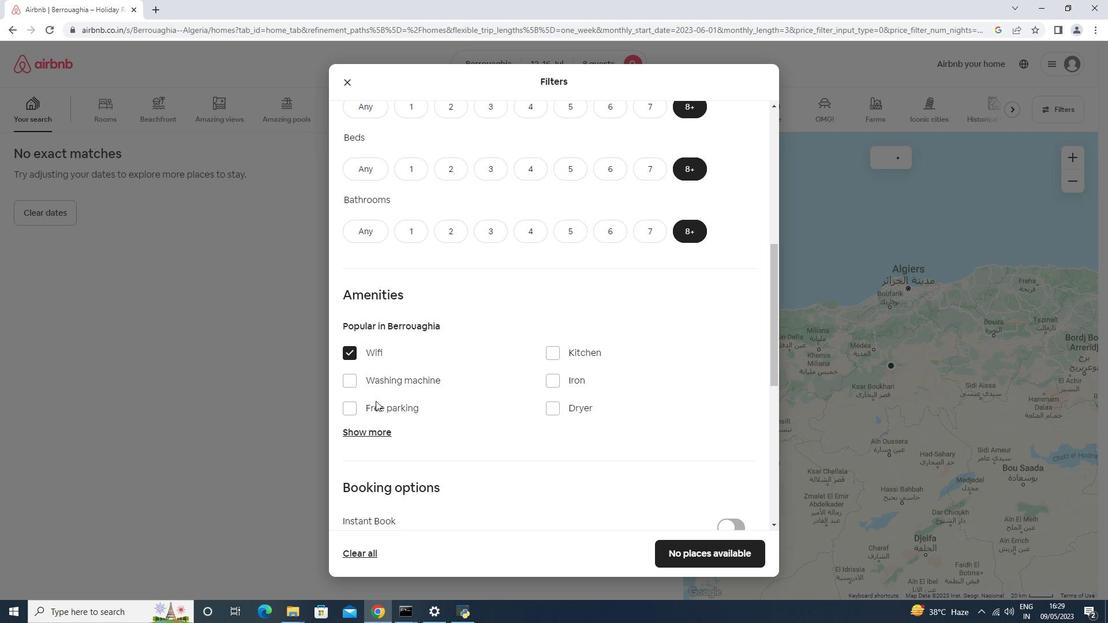 
Action: Mouse moved to (363, 432)
Screenshot: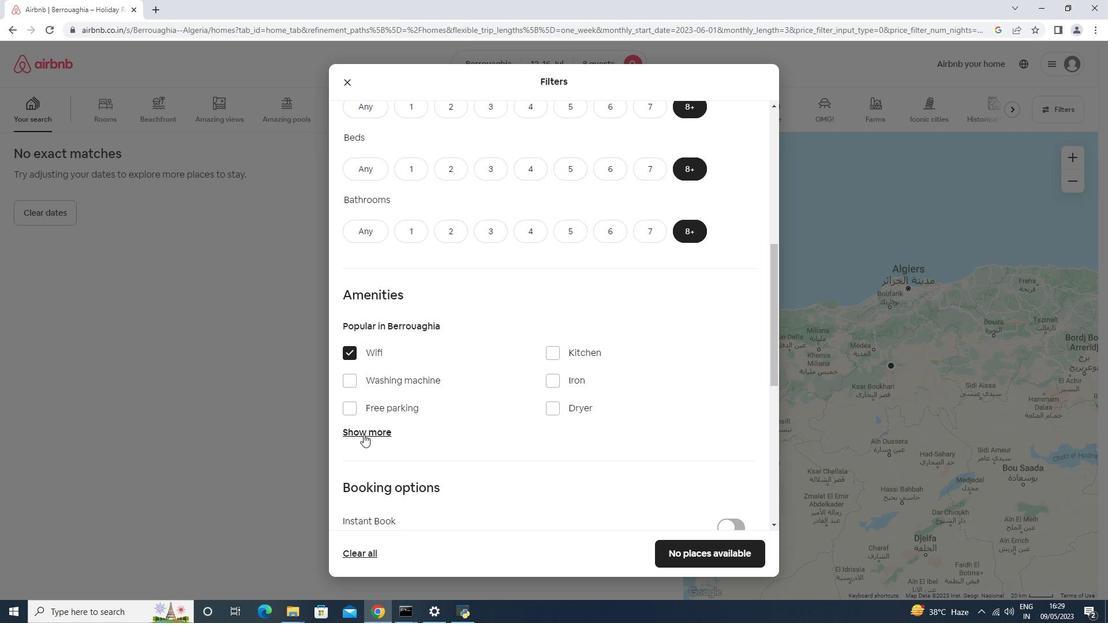 
Action: Mouse pressed left at (363, 432)
Screenshot: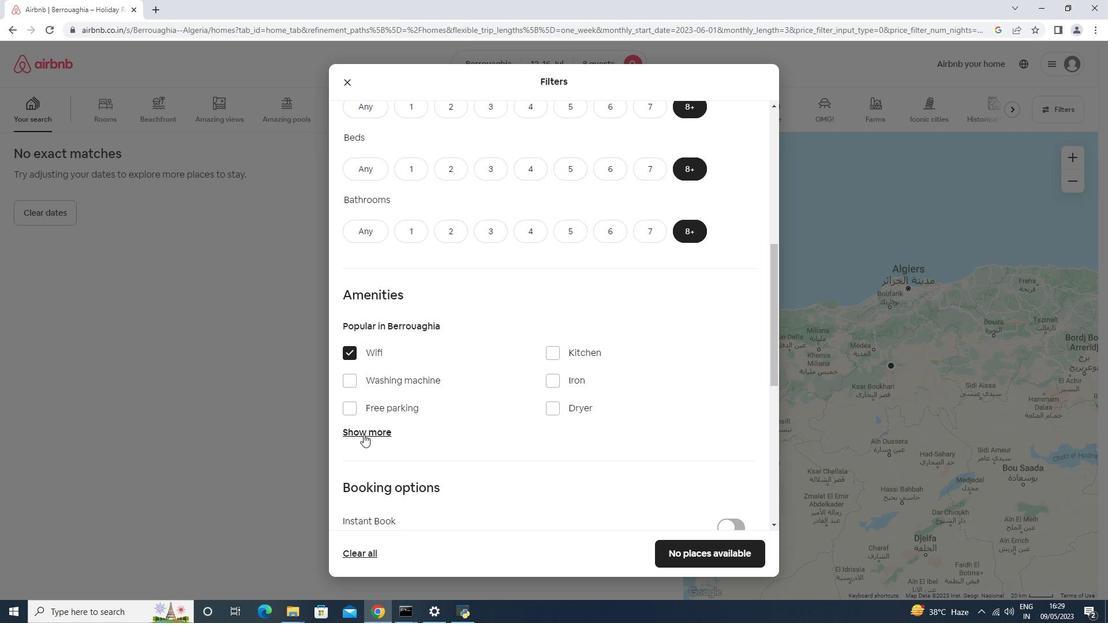
Action: Mouse moved to (389, 404)
Screenshot: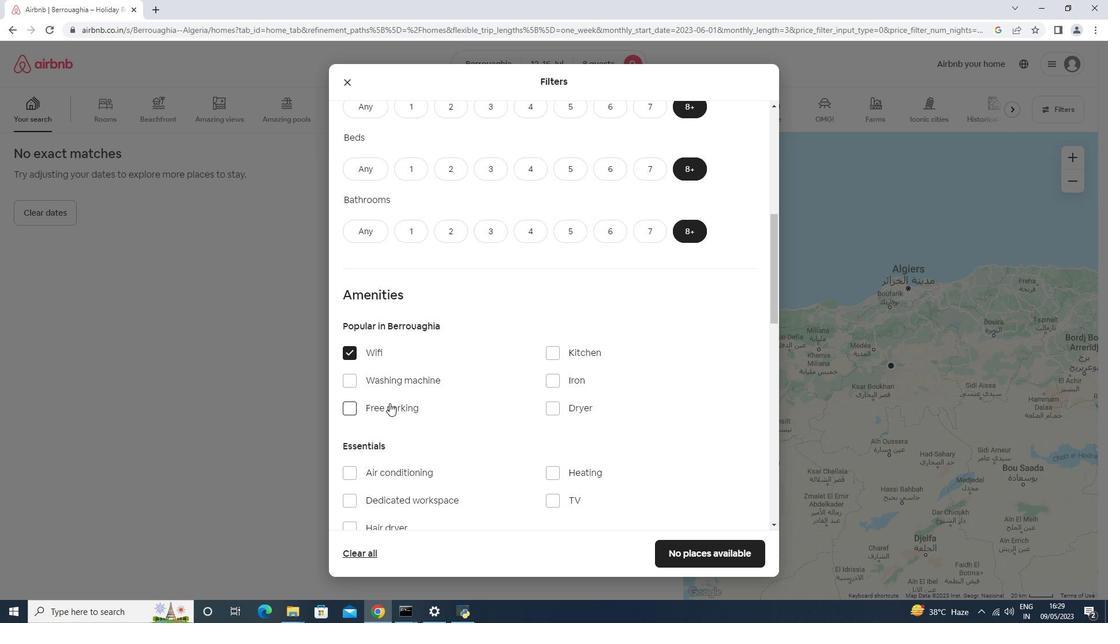 
Action: Mouse pressed left at (389, 404)
Screenshot: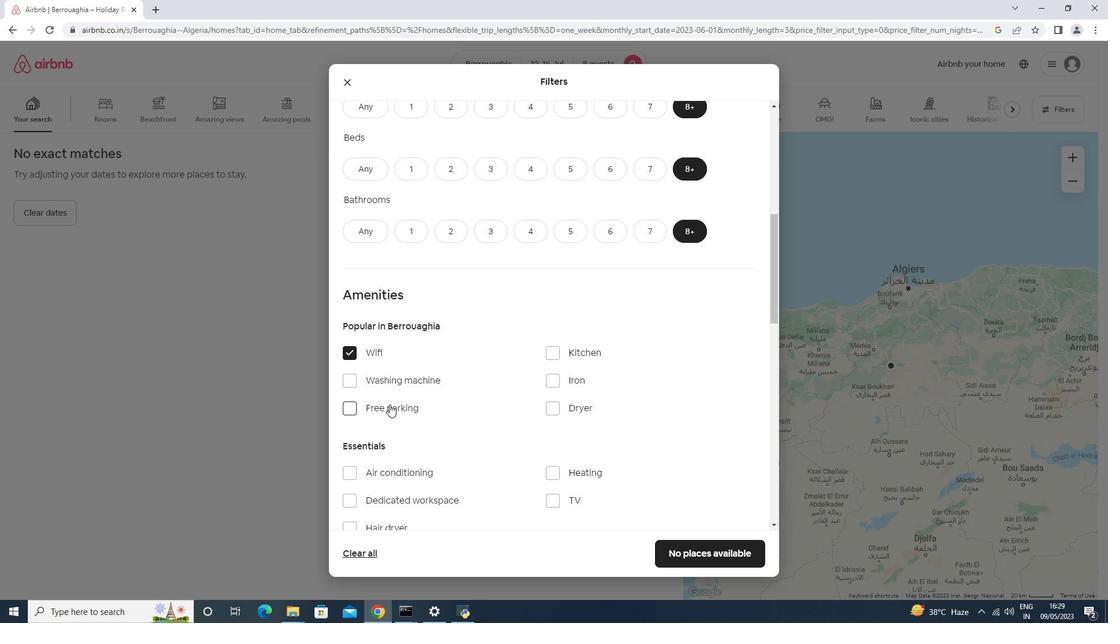 
Action: Mouse moved to (553, 495)
Screenshot: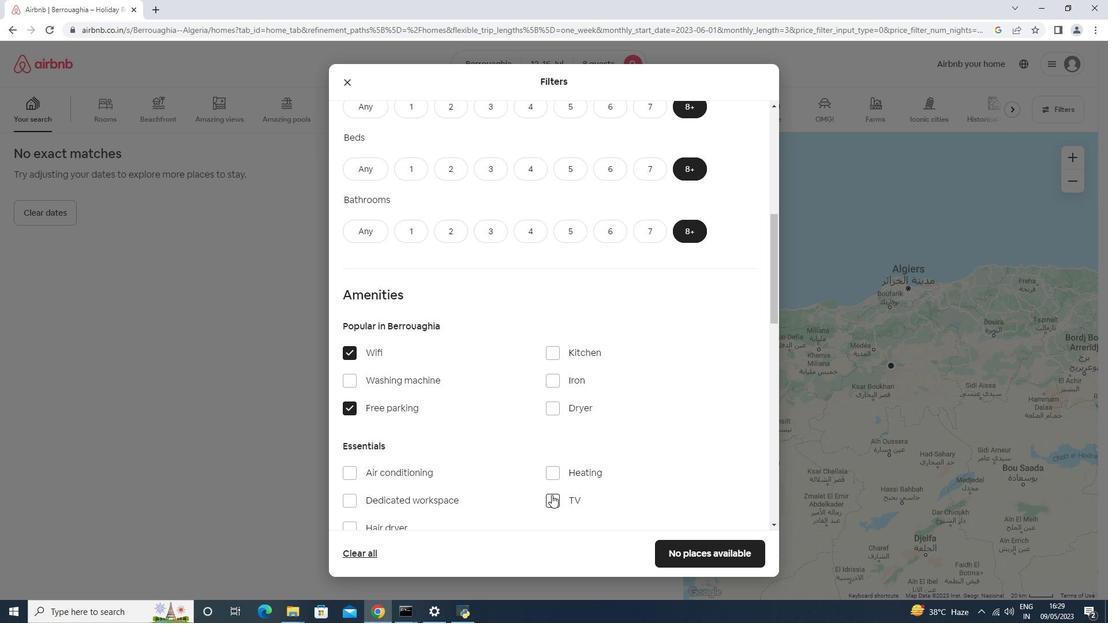 
Action: Mouse pressed left at (553, 495)
Screenshot: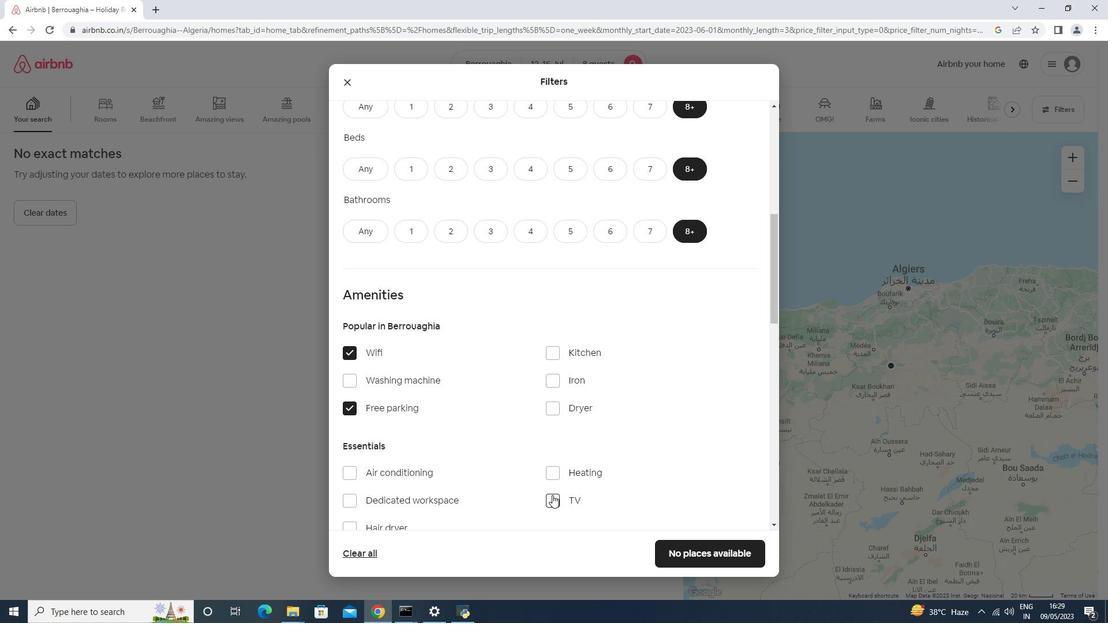 
Action: Mouse moved to (552, 493)
Screenshot: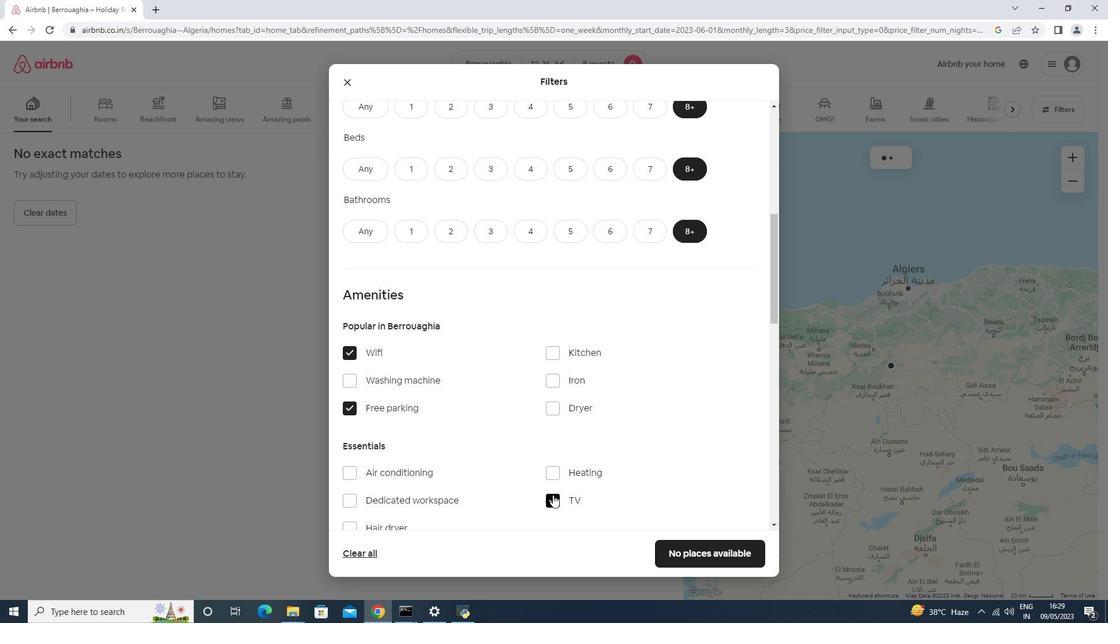 
Action: Mouse scrolled (552, 492) with delta (0, 0)
Screenshot: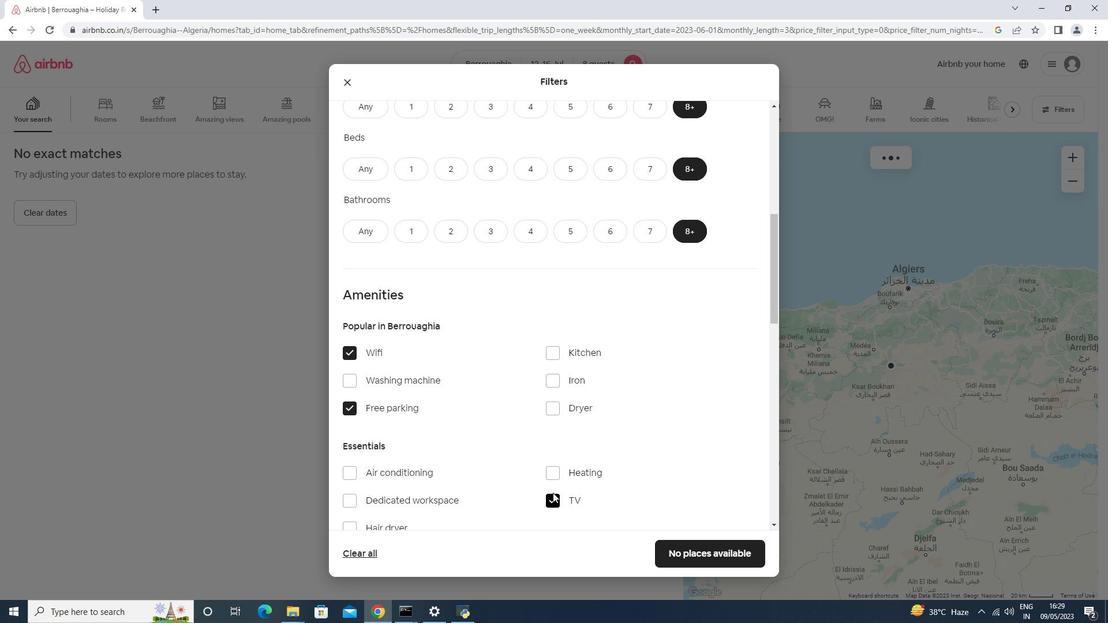 
Action: Mouse scrolled (552, 492) with delta (0, 0)
Screenshot: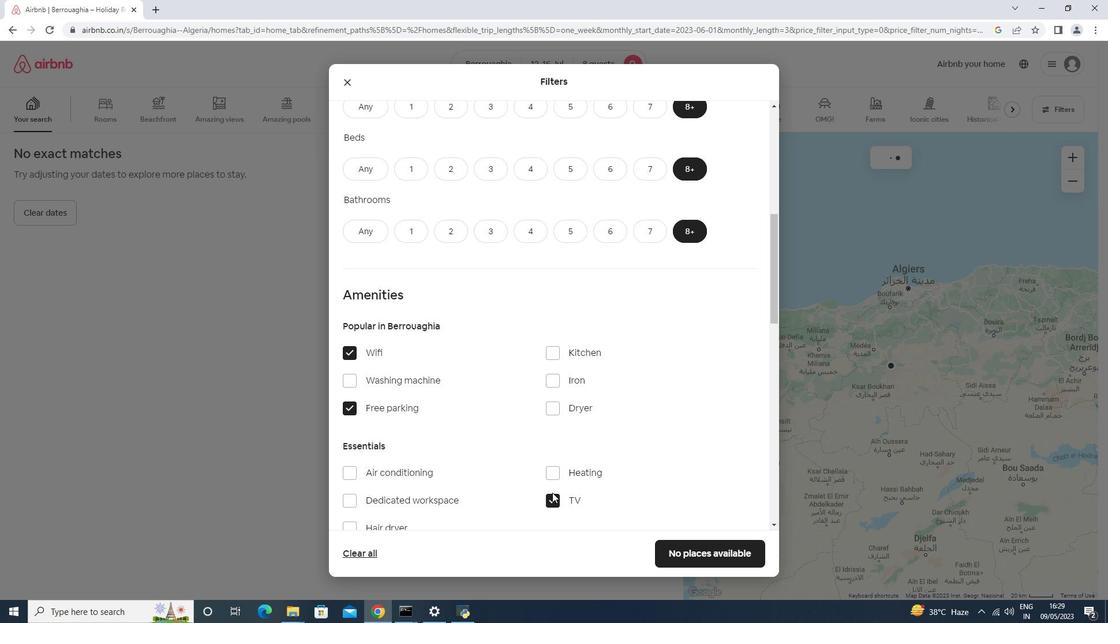 
Action: Mouse scrolled (552, 492) with delta (0, 0)
Screenshot: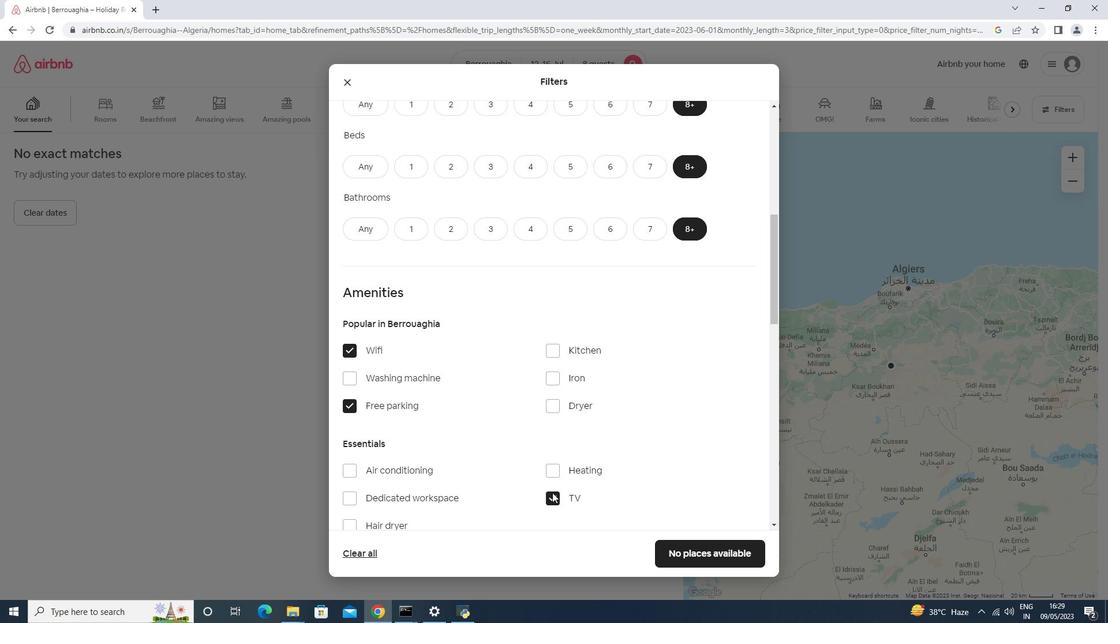 
Action: Mouse moved to (521, 479)
Screenshot: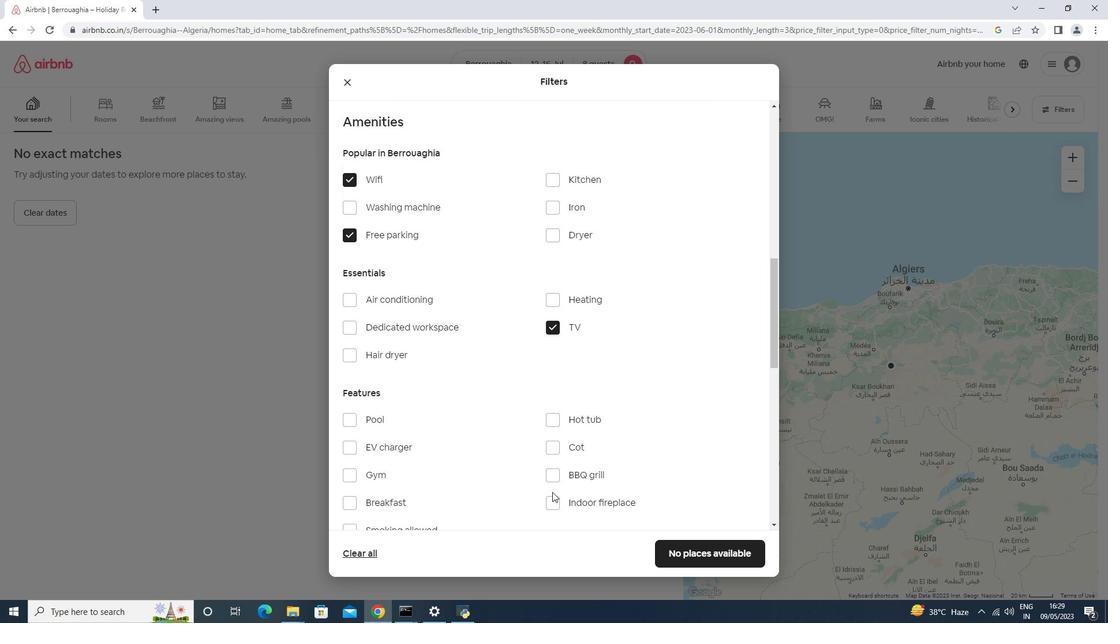
Action: Mouse scrolled (550, 490) with delta (0, 0)
Screenshot: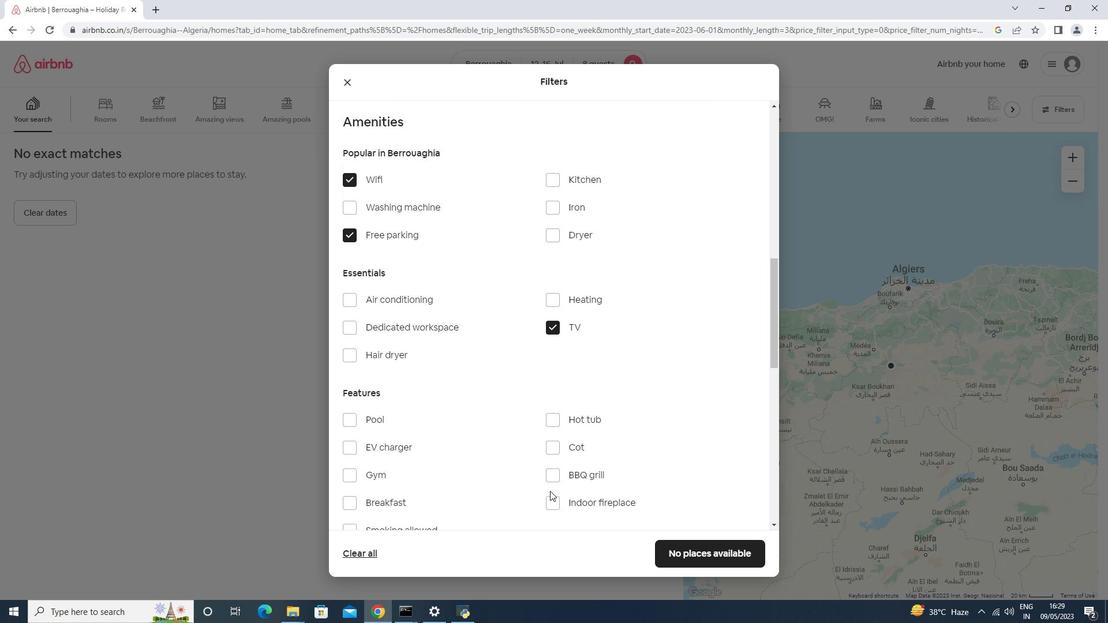 
Action: Mouse moved to (507, 477)
Screenshot: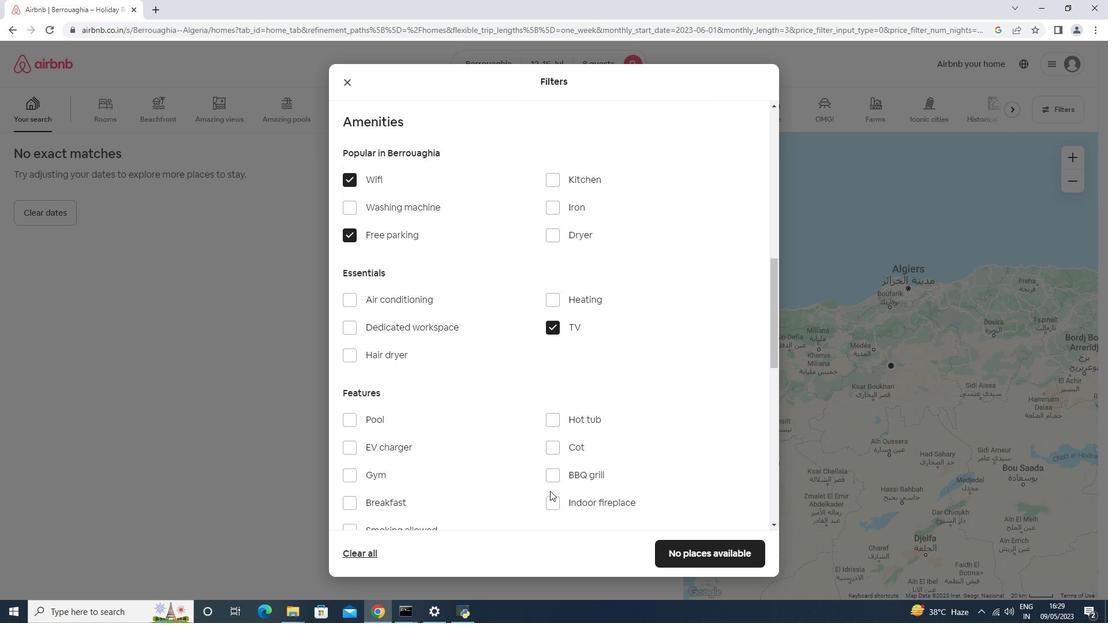 
Action: Mouse scrolled (550, 490) with delta (0, 0)
Screenshot: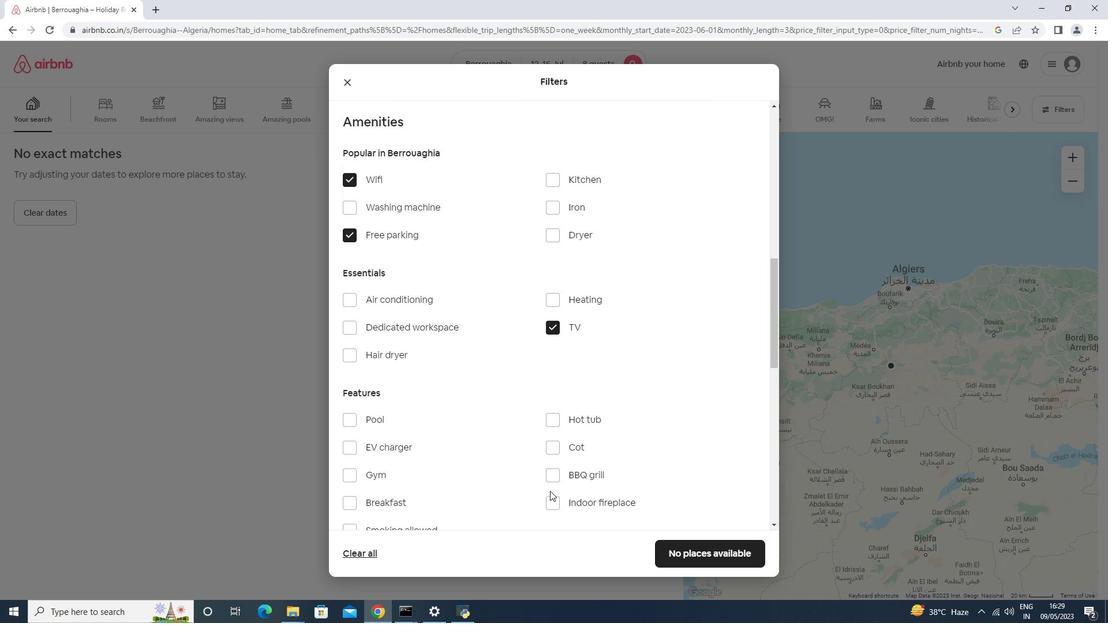 
Action: Mouse moved to (383, 389)
Screenshot: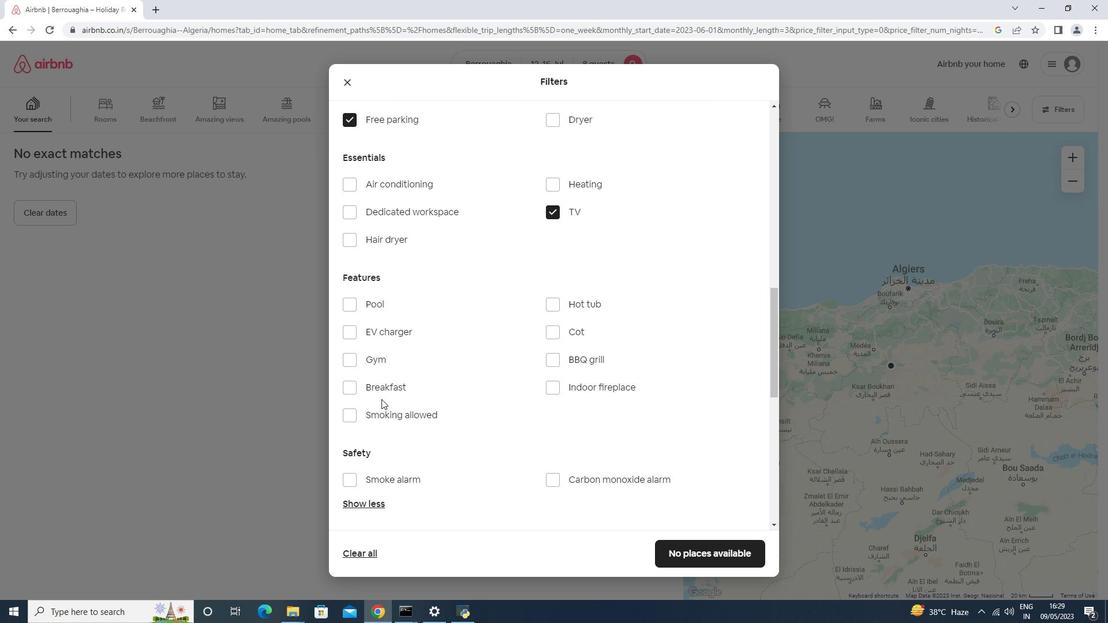 
Action: Mouse pressed left at (383, 389)
Screenshot: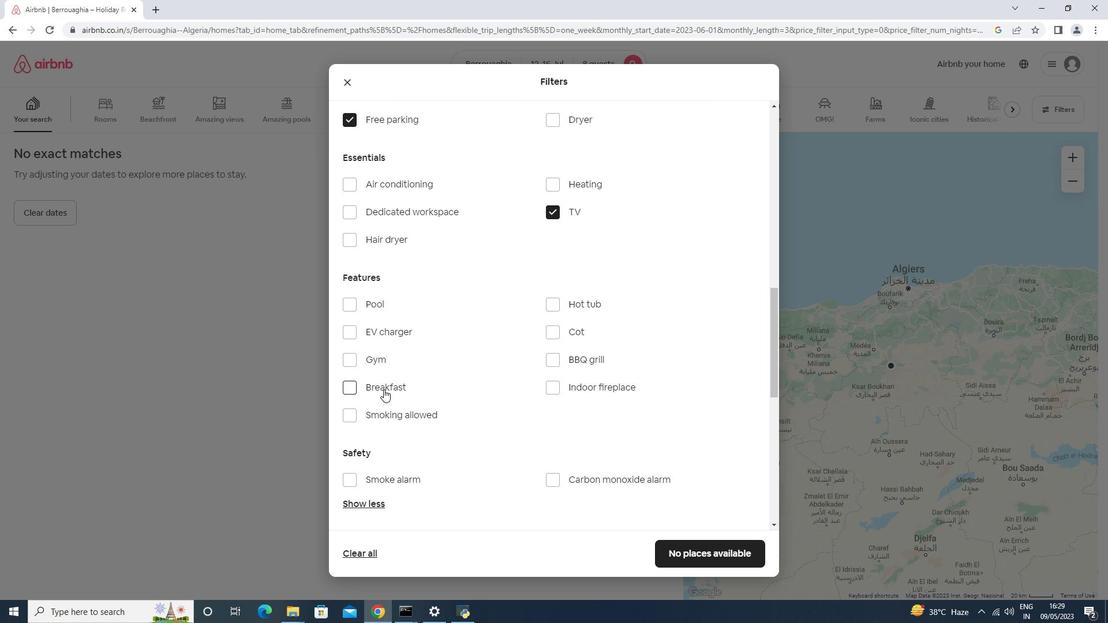 
Action: Mouse moved to (373, 357)
Screenshot: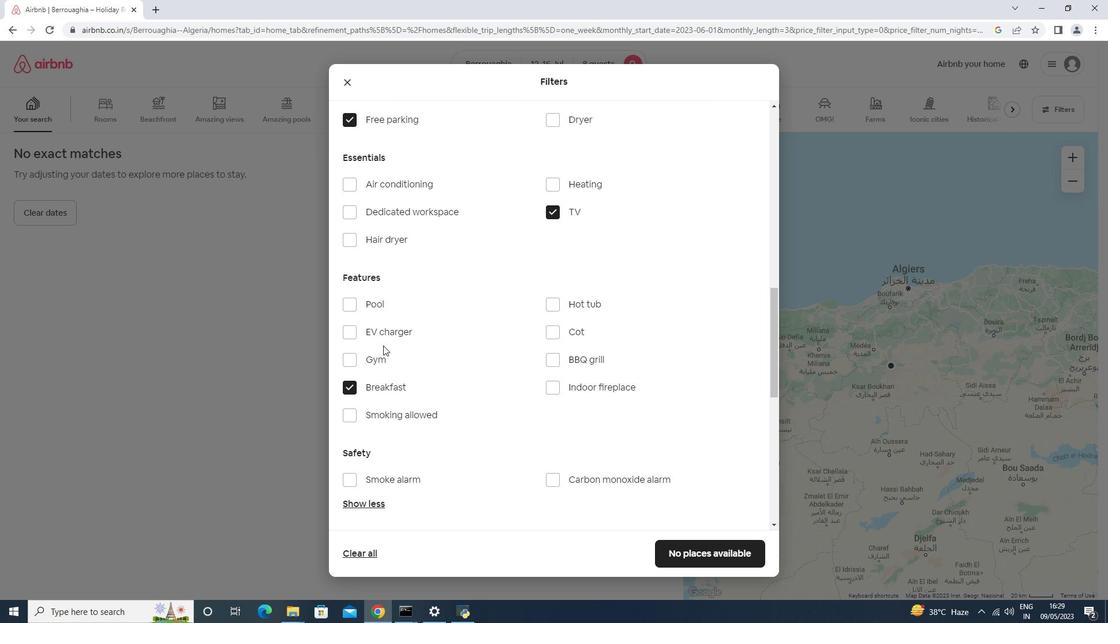 
Action: Mouse pressed left at (373, 357)
Screenshot: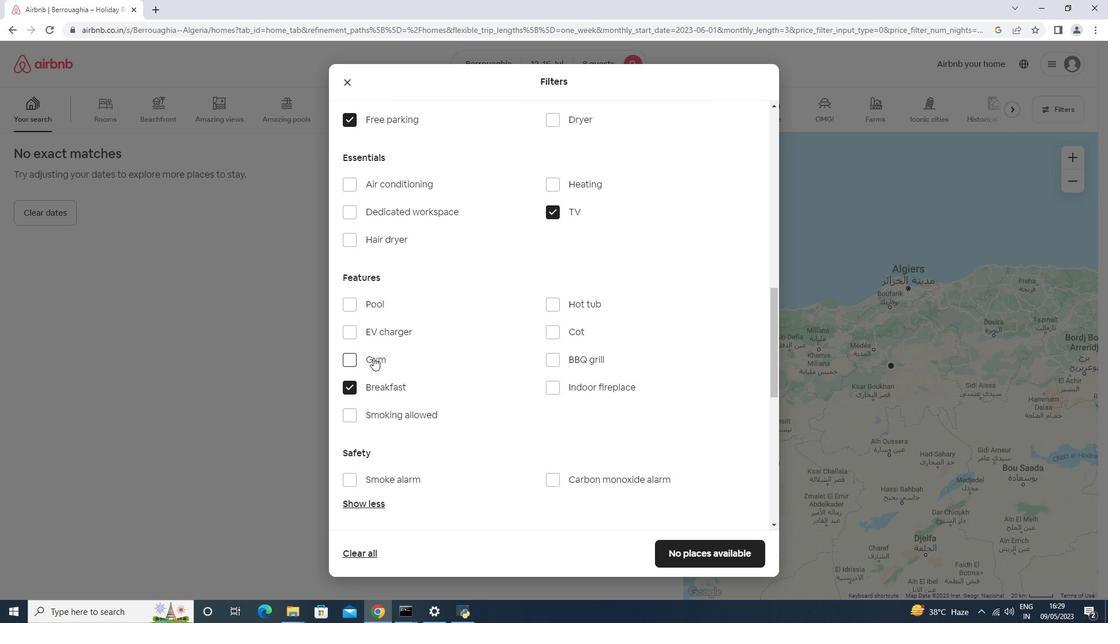 
Action: Mouse moved to (524, 401)
Screenshot: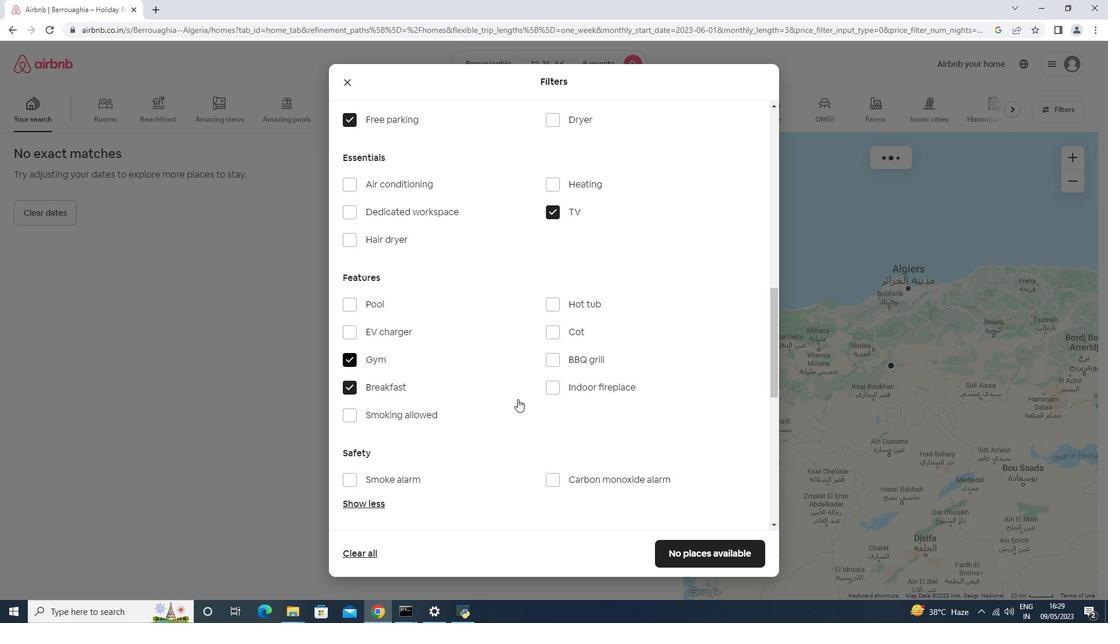 
Action: Mouse scrolled (524, 400) with delta (0, 0)
Screenshot: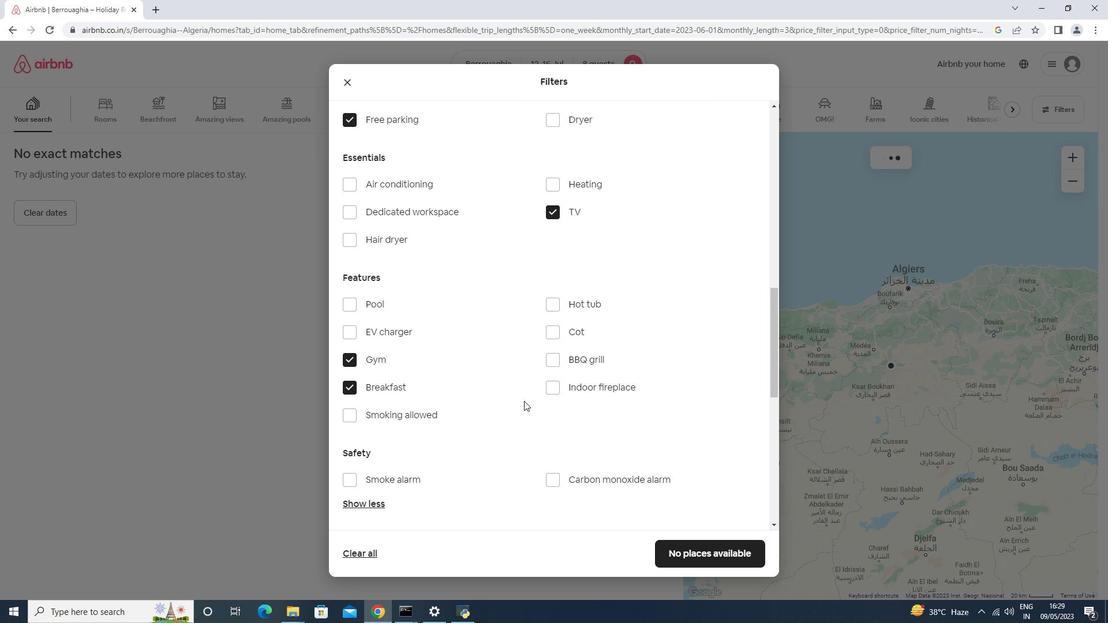 
Action: Mouse scrolled (524, 400) with delta (0, 0)
Screenshot: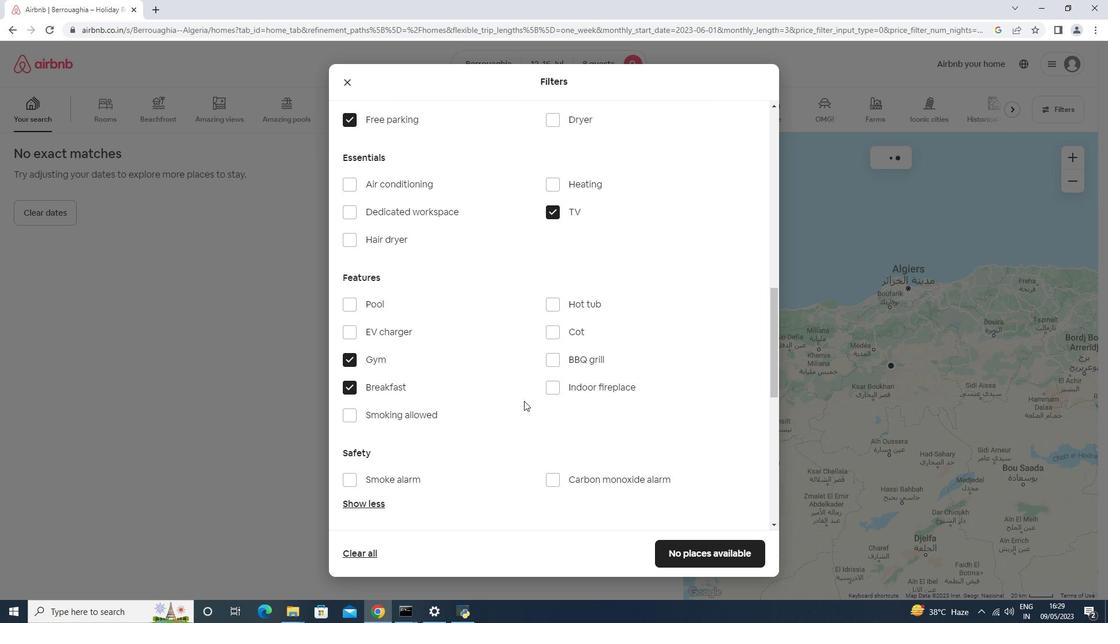 
Action: Mouse scrolled (524, 400) with delta (0, 0)
Screenshot: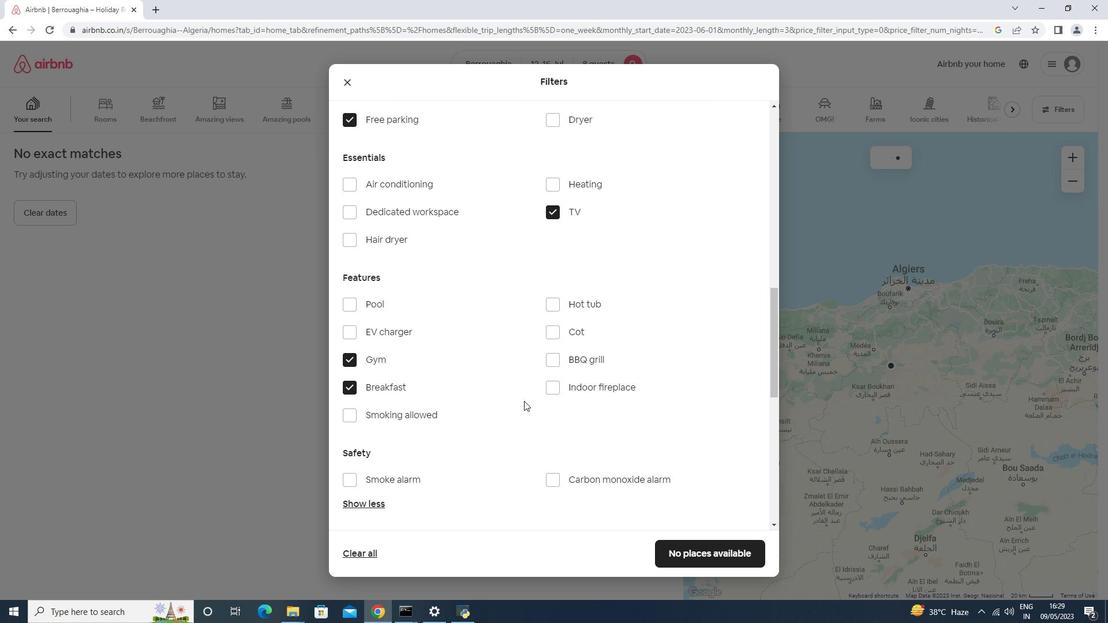
Action: Mouse moved to (542, 404)
Screenshot: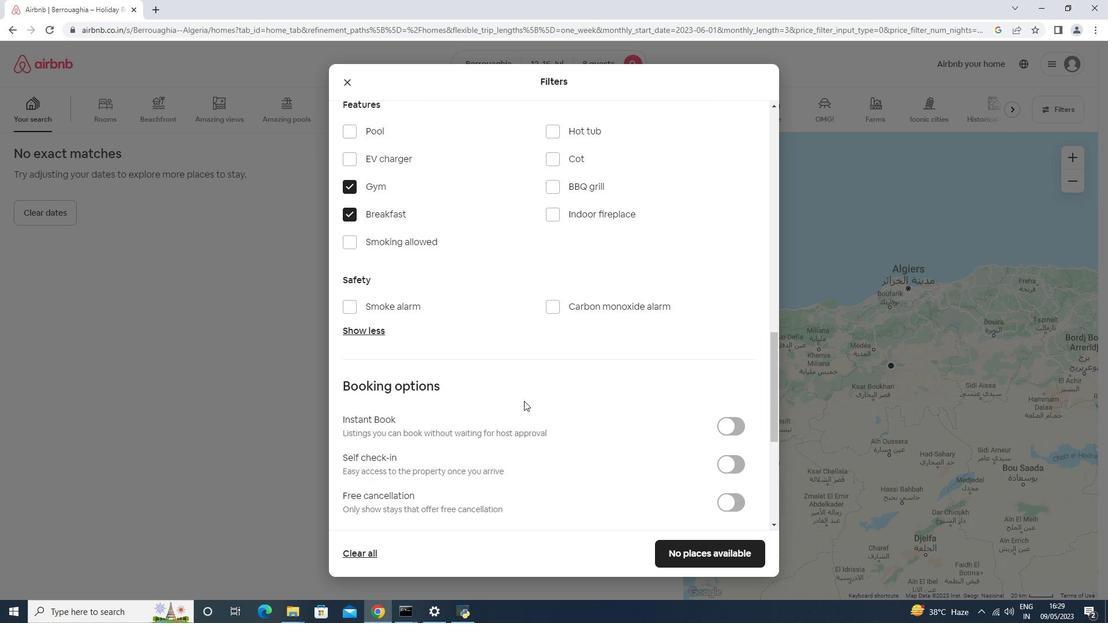 
Action: Mouse scrolled (542, 403) with delta (0, 0)
Screenshot: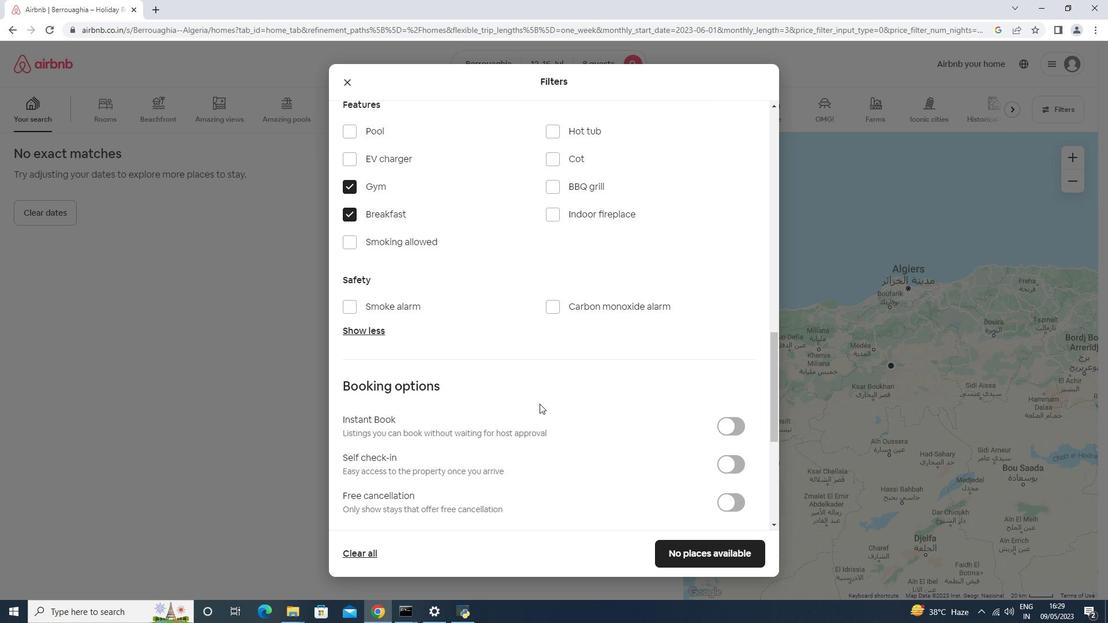 
Action: Mouse scrolled (542, 403) with delta (0, 0)
Screenshot: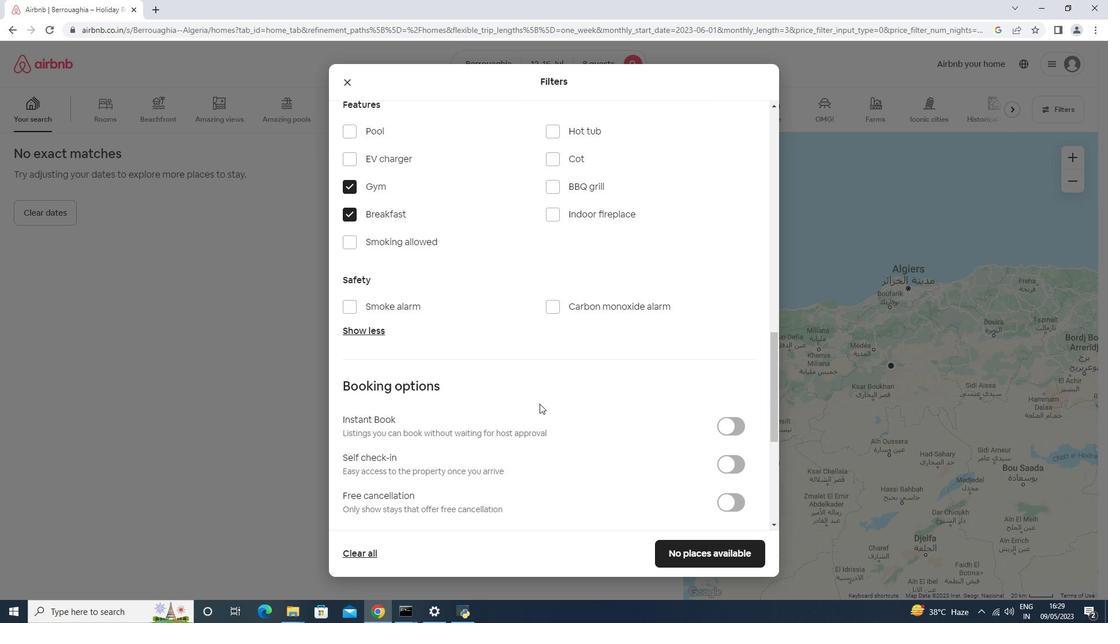 
Action: Mouse scrolled (542, 403) with delta (0, 0)
Screenshot: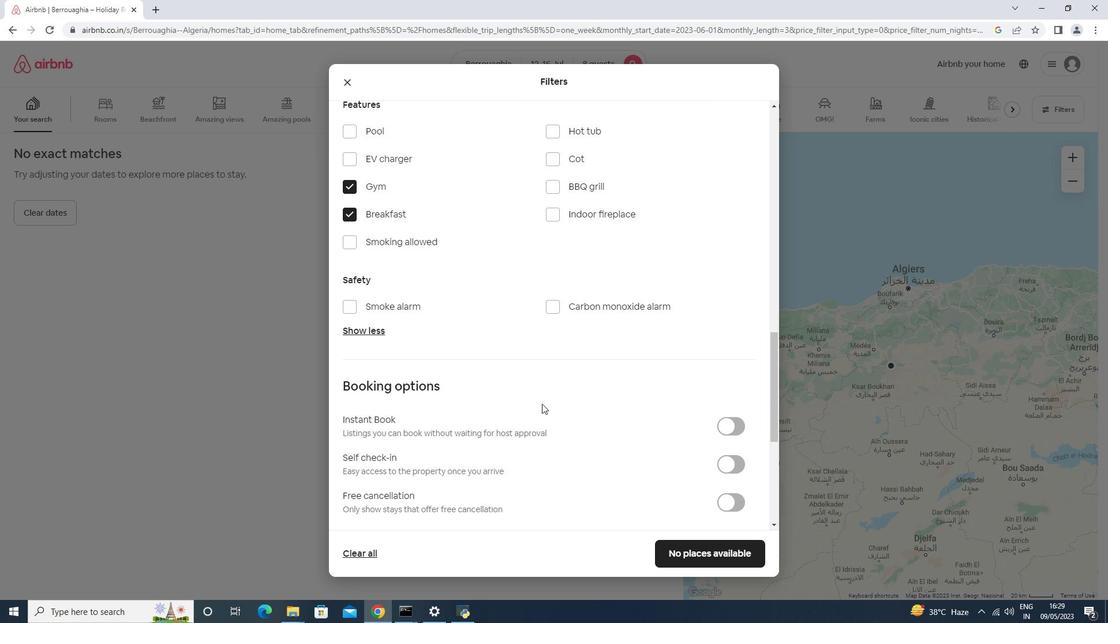 
Action: Mouse moved to (739, 292)
Screenshot: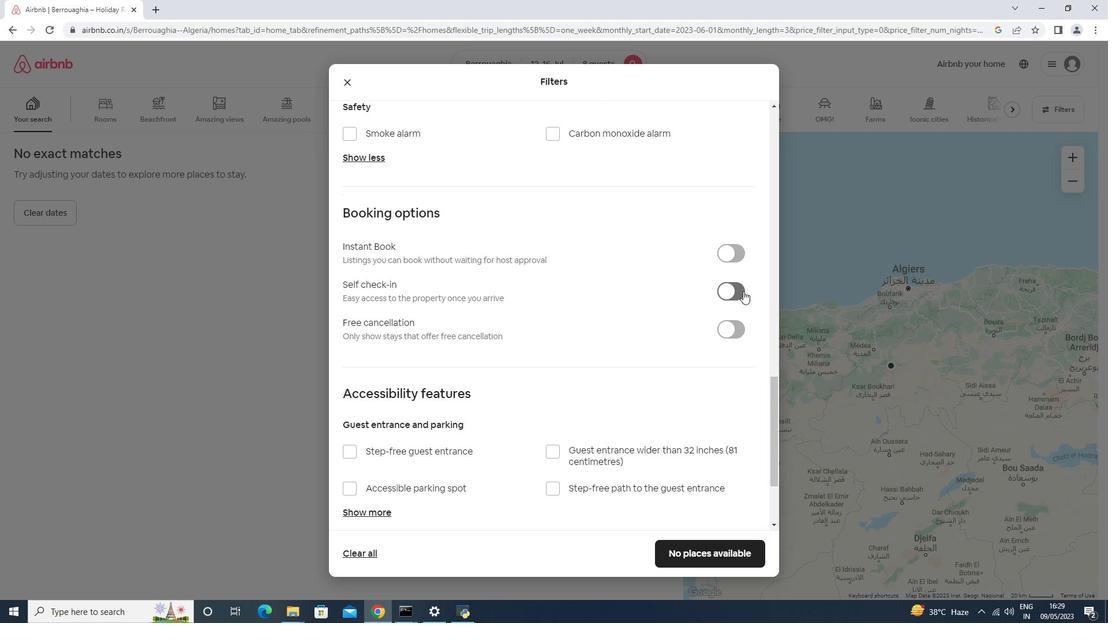 
Action: Mouse pressed left at (739, 292)
Screenshot: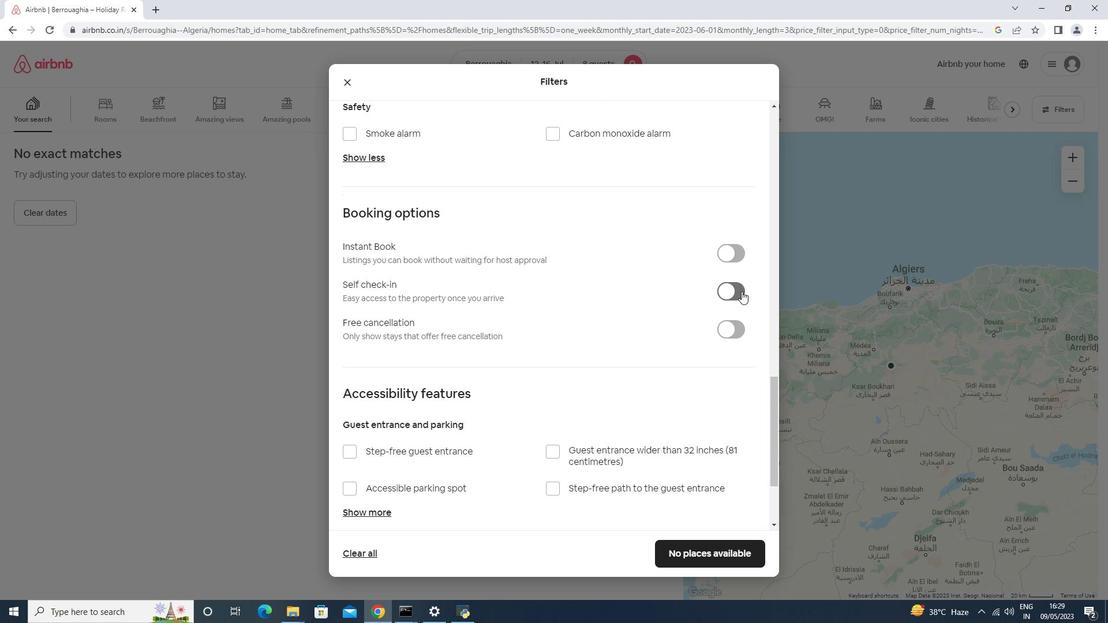 
Action: Mouse moved to (738, 292)
Screenshot: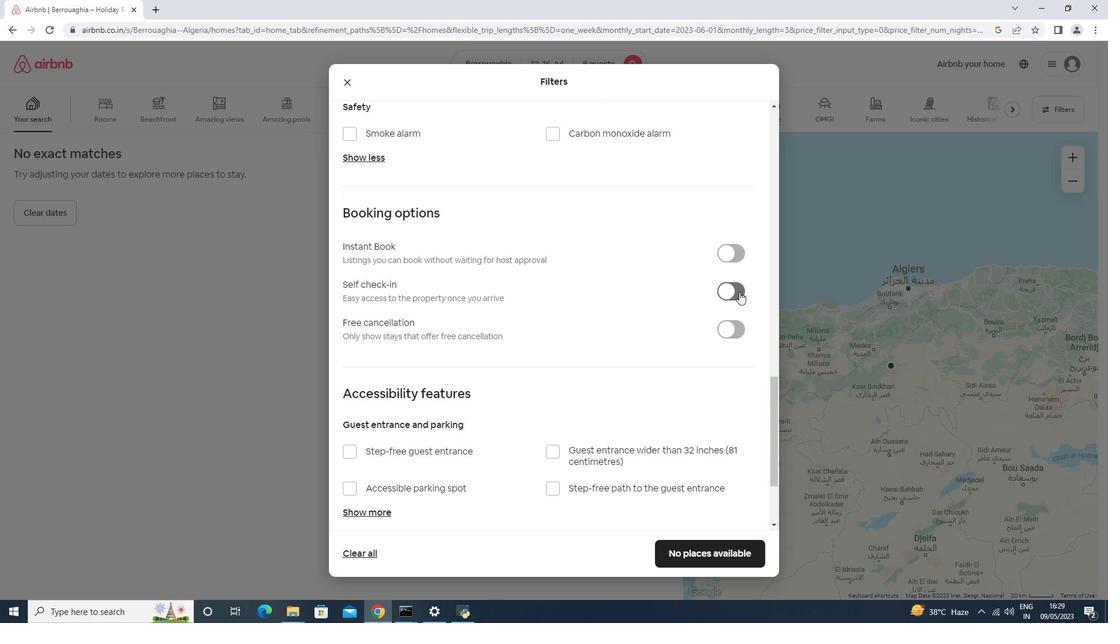 
Action: Mouse scrolled (738, 291) with delta (0, 0)
Screenshot: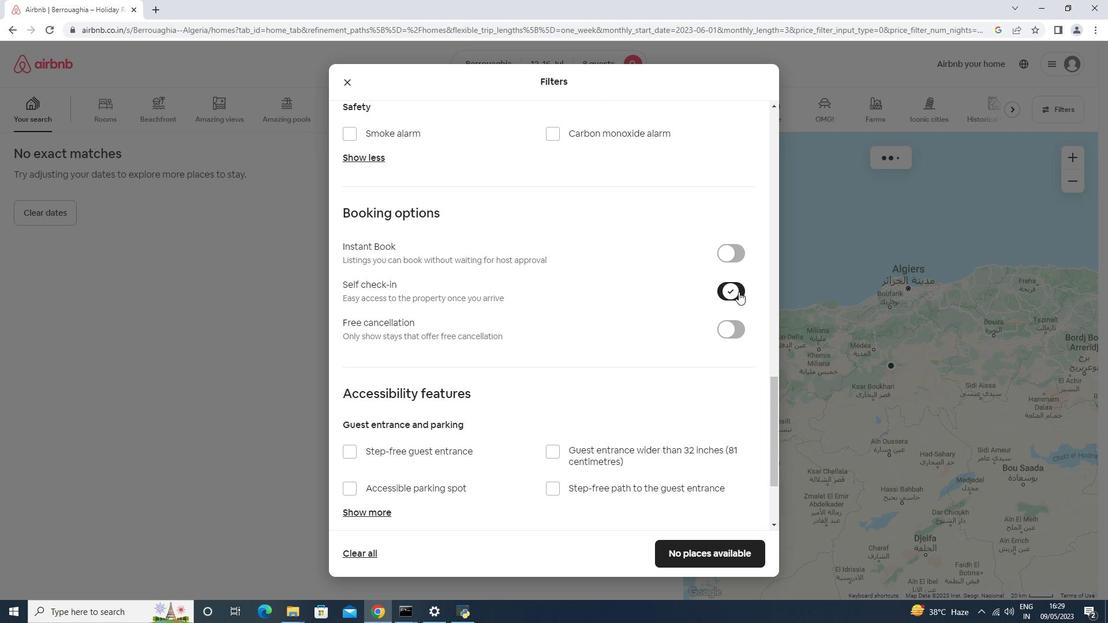 
Action: Mouse scrolled (738, 291) with delta (0, 0)
Screenshot: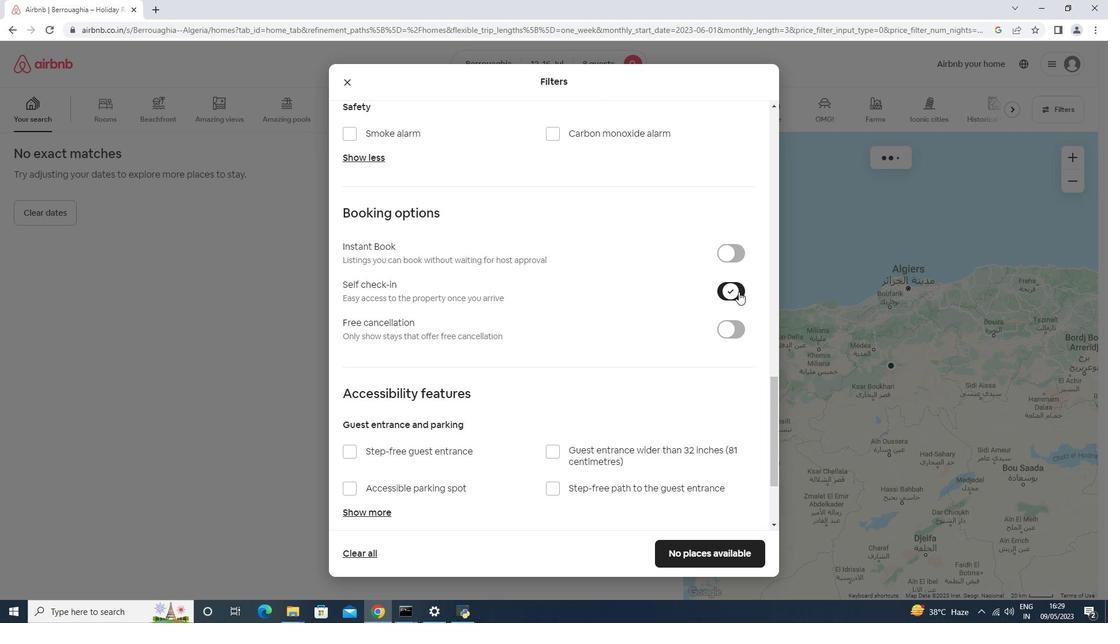 
Action: Mouse scrolled (738, 291) with delta (0, 0)
Screenshot: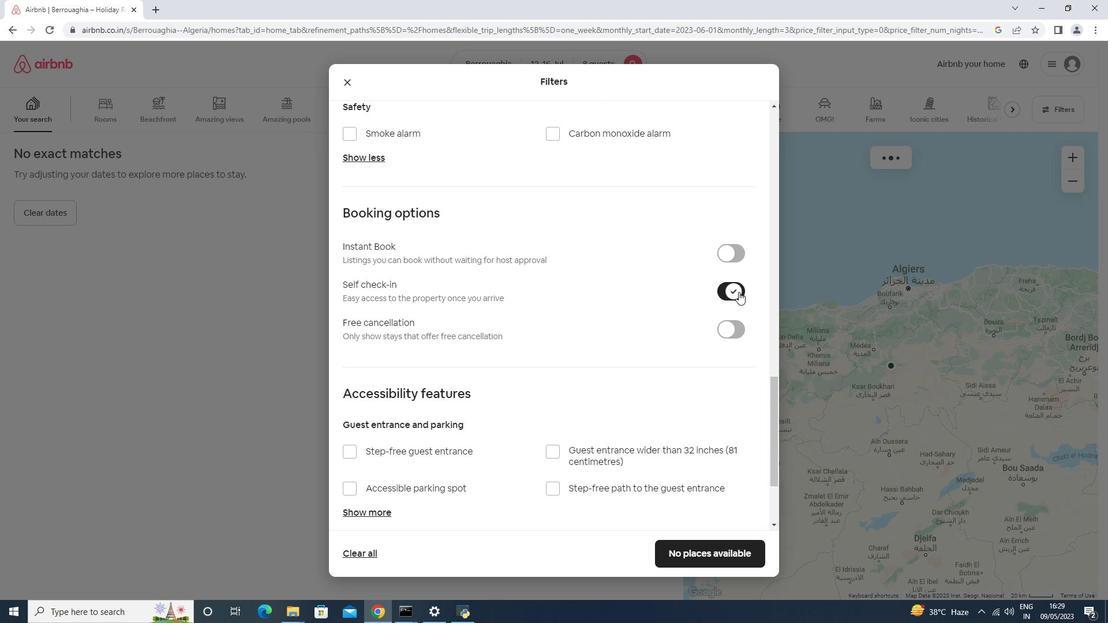 
Action: Mouse scrolled (738, 291) with delta (0, 0)
Screenshot: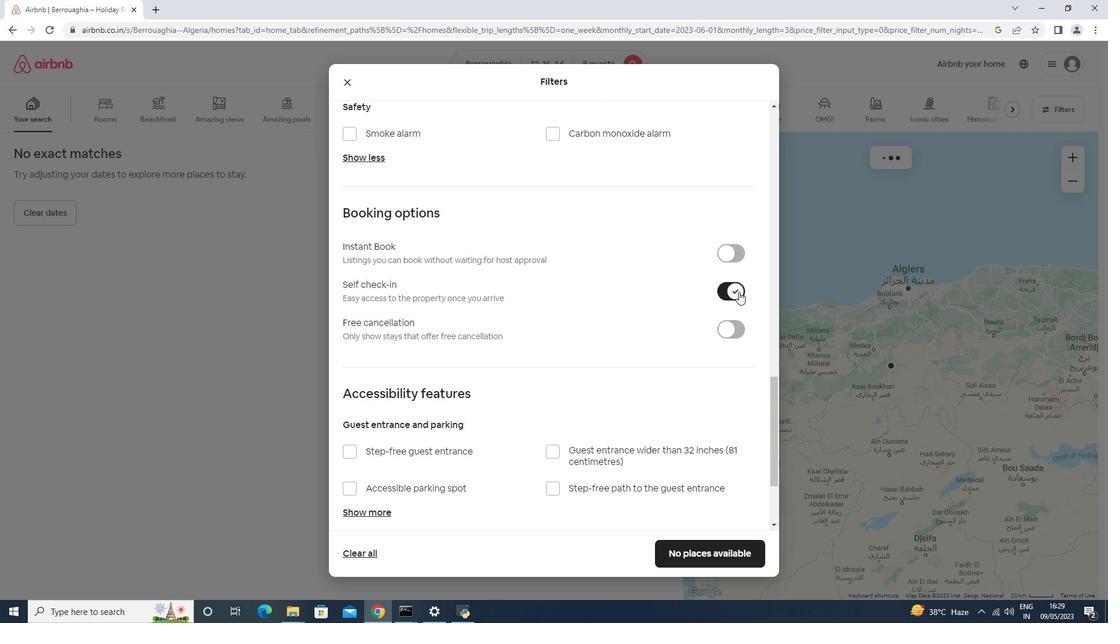 
Action: Mouse moved to (738, 292)
Screenshot: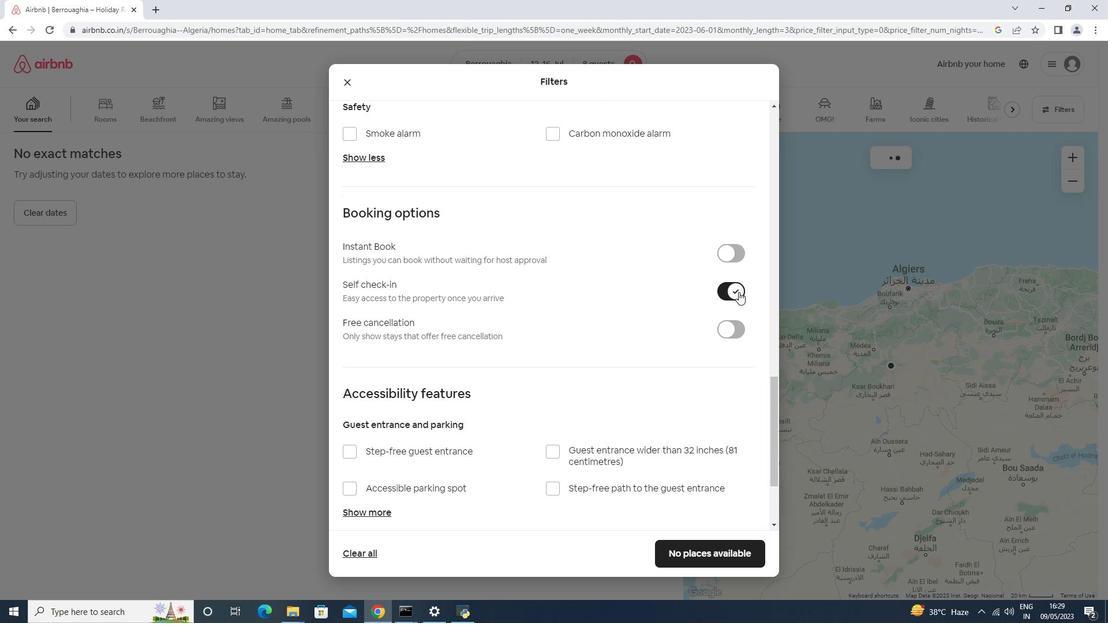 
Action: Mouse scrolled (738, 292) with delta (0, 0)
Screenshot: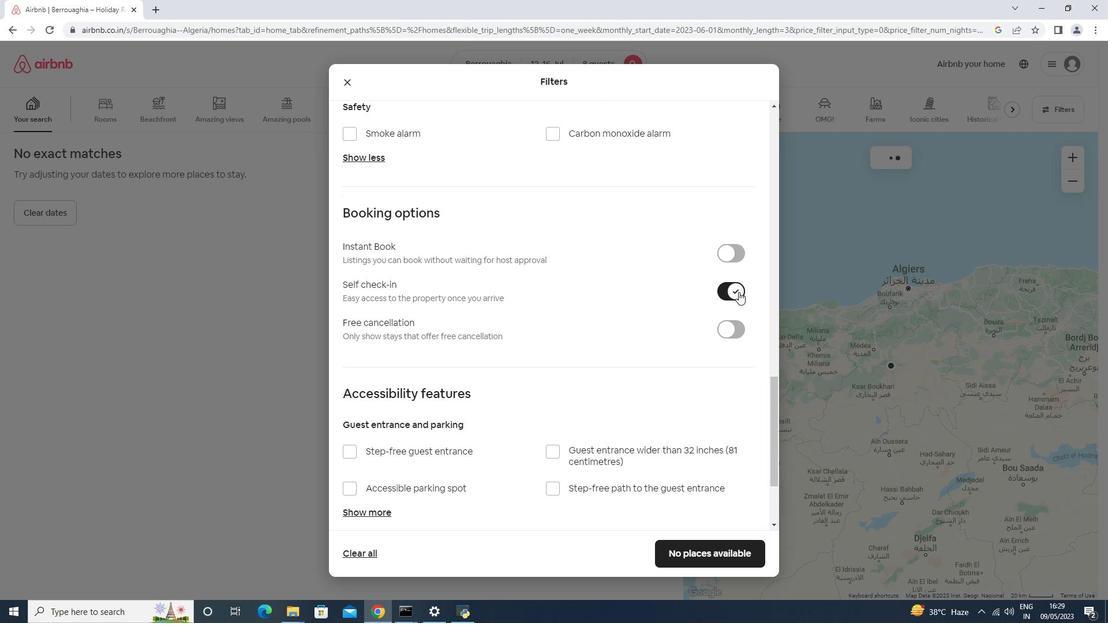 
Action: Mouse moved to (685, 551)
Screenshot: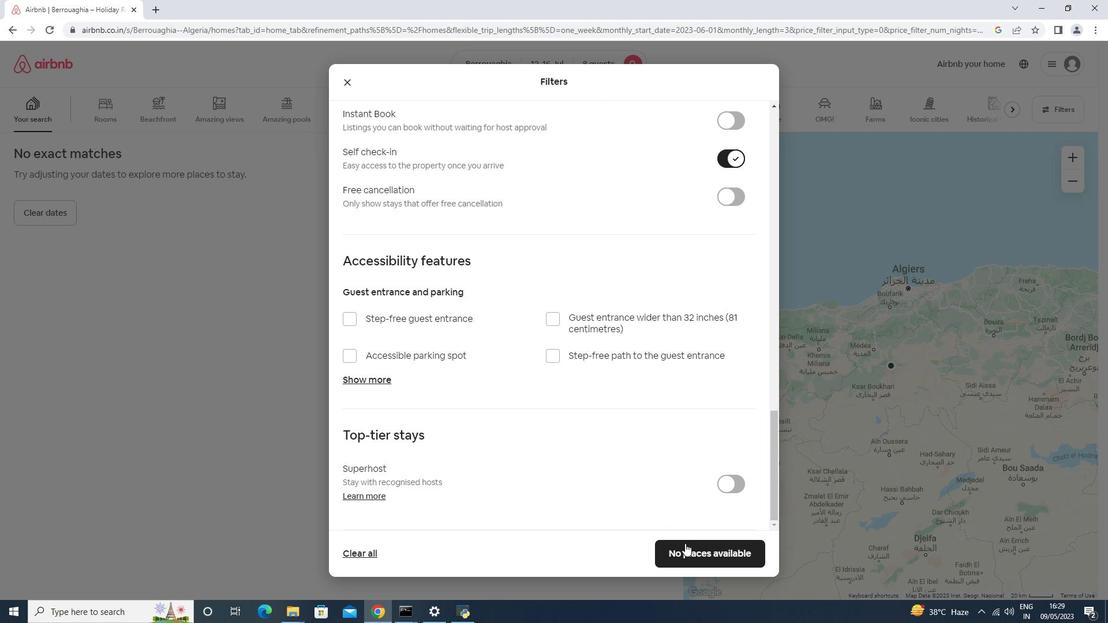 
Action: Mouse pressed left at (685, 551)
Screenshot: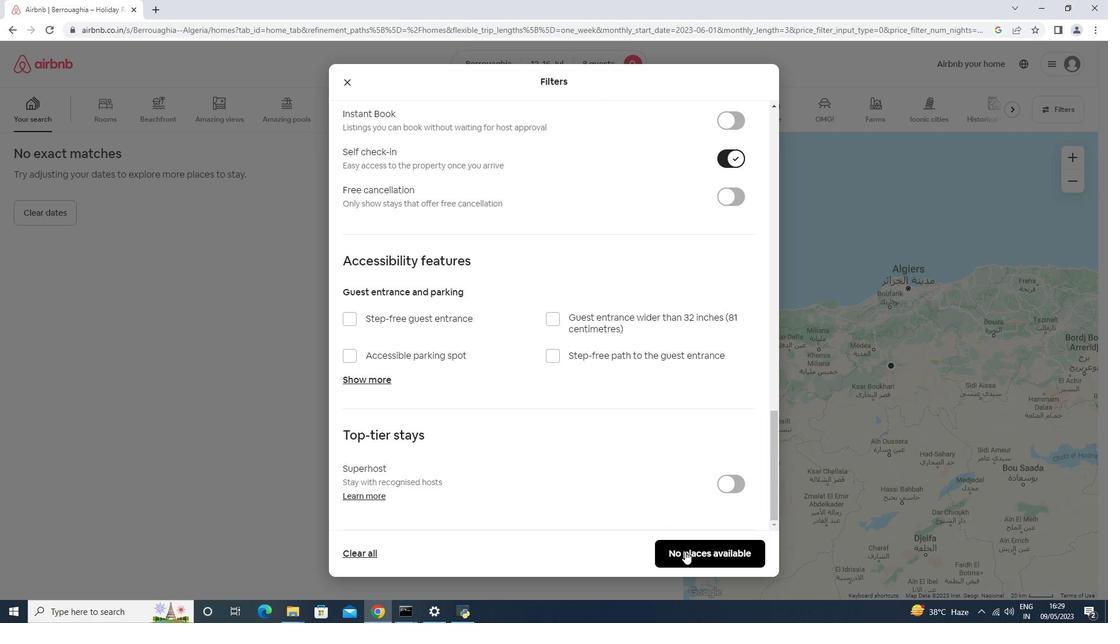 
Action: Mouse moved to (685, 546)
Screenshot: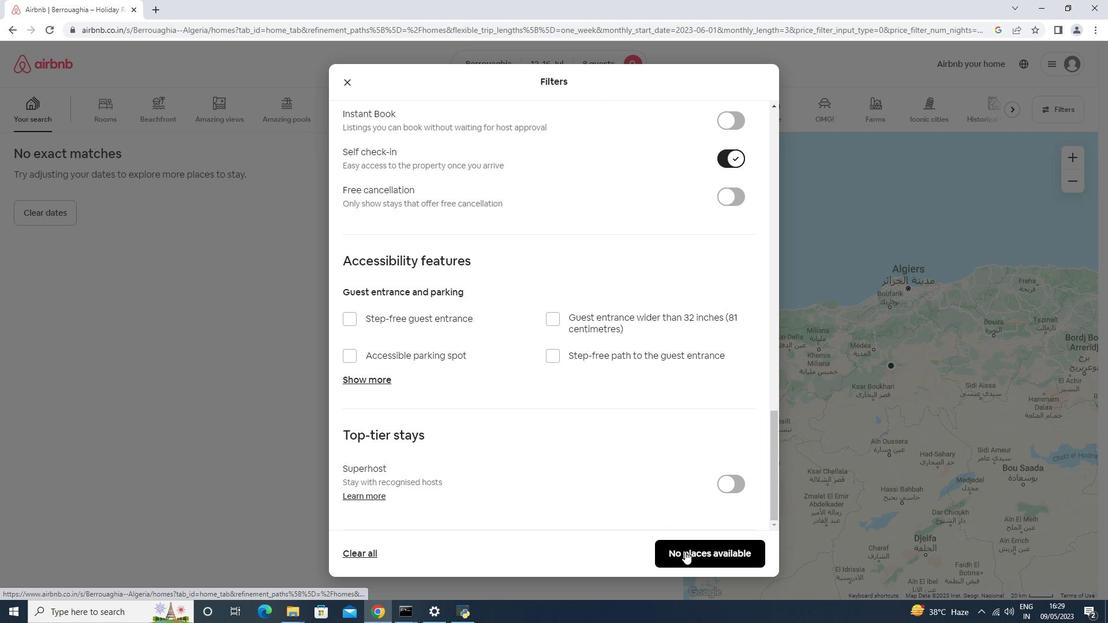 
